 Task: Look for space in Odenthal, Germany from 8th June, 2023 to 16th June, 2023 for 2 adults in price range Rs.10000 to Rs.15000. Place can be entire place with 1  bedroom having 1 bed and 1 bathroom. Property type can be house, flat, guest house, hotel. Amenities needed are: wifi, washing machine. Booking option can be shelf check-in. Required host language is English.
Action: Mouse moved to (318, 137)
Screenshot: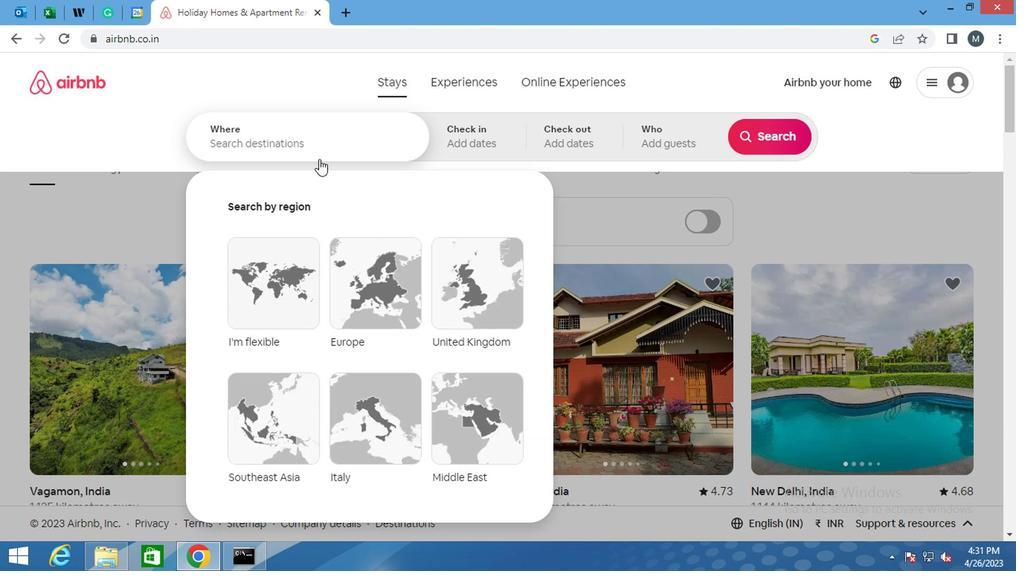 
Action: Mouse pressed left at (318, 137)
Screenshot: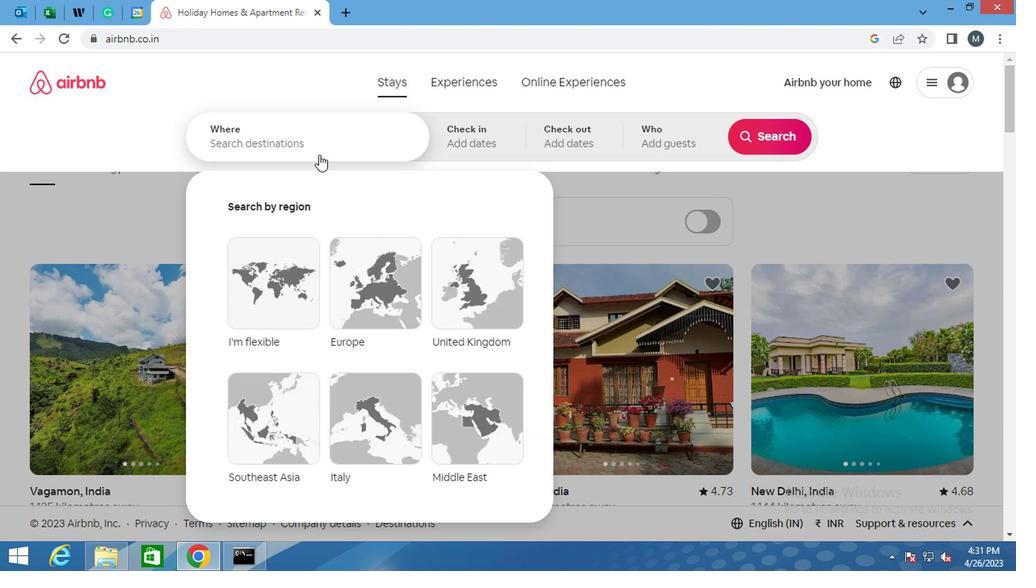 
Action: Key pressed <Key.shift>ODENTHAL,<Key.space><Key.shift>GERMANY
Screenshot: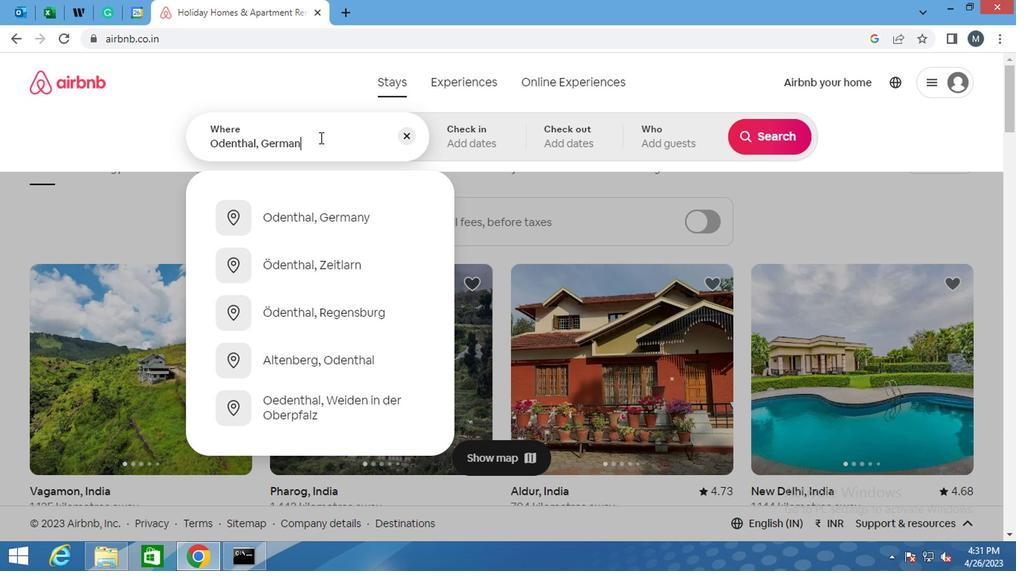 
Action: Mouse moved to (315, 222)
Screenshot: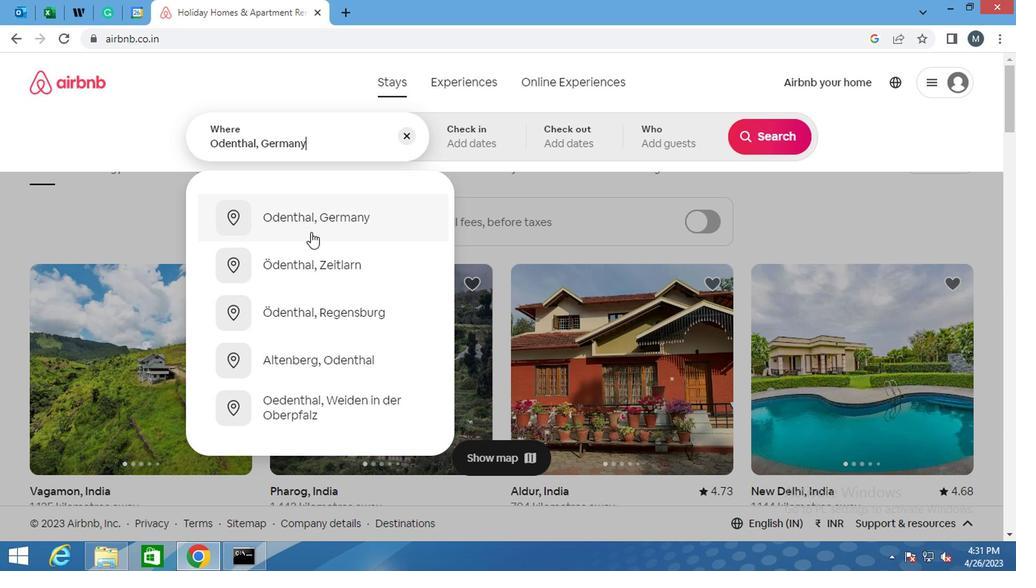 
Action: Mouse pressed left at (315, 222)
Screenshot: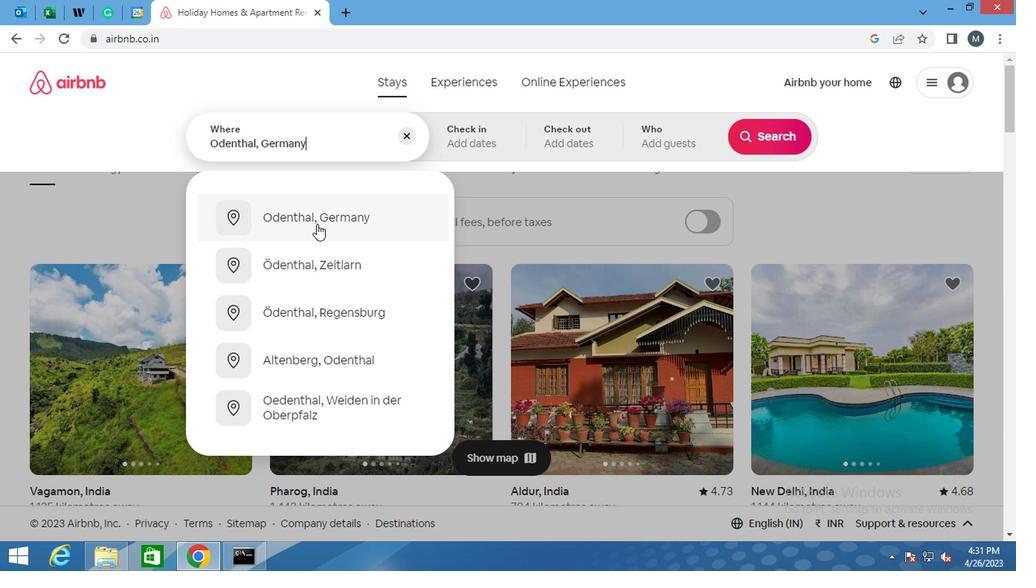 
Action: Mouse moved to (744, 256)
Screenshot: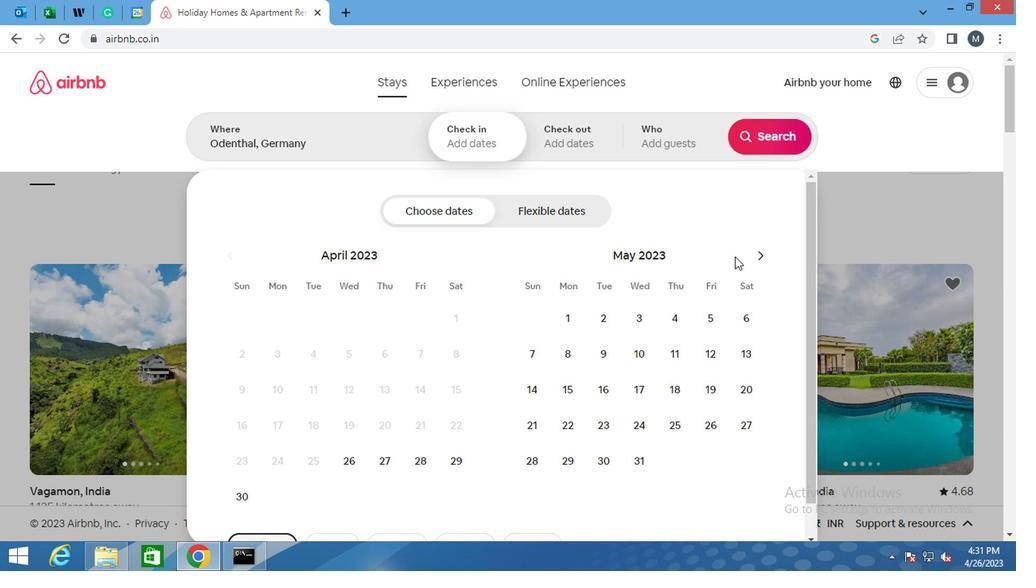 
Action: Mouse pressed left at (744, 256)
Screenshot: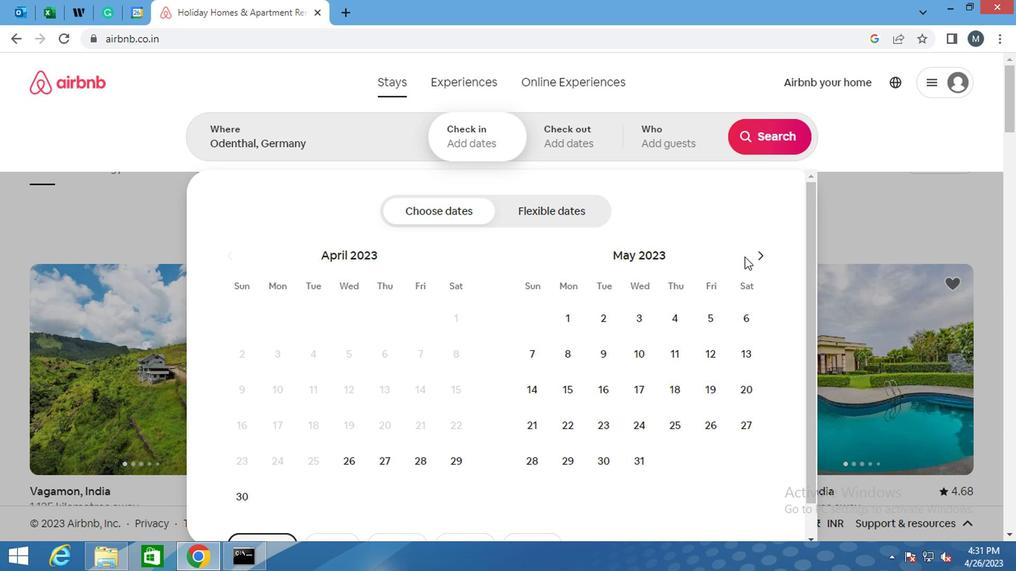 
Action: Mouse moved to (666, 349)
Screenshot: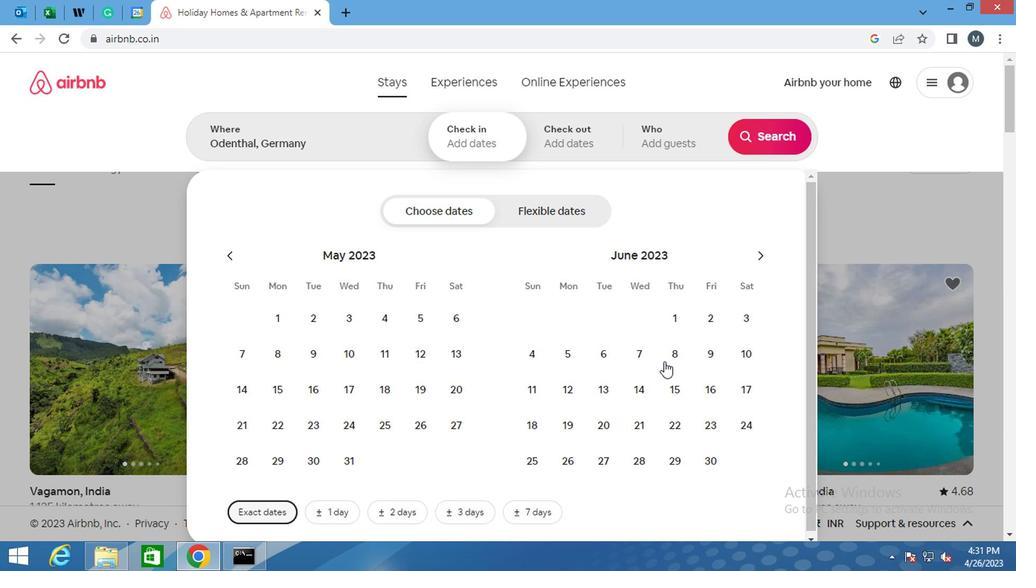 
Action: Mouse pressed left at (666, 349)
Screenshot: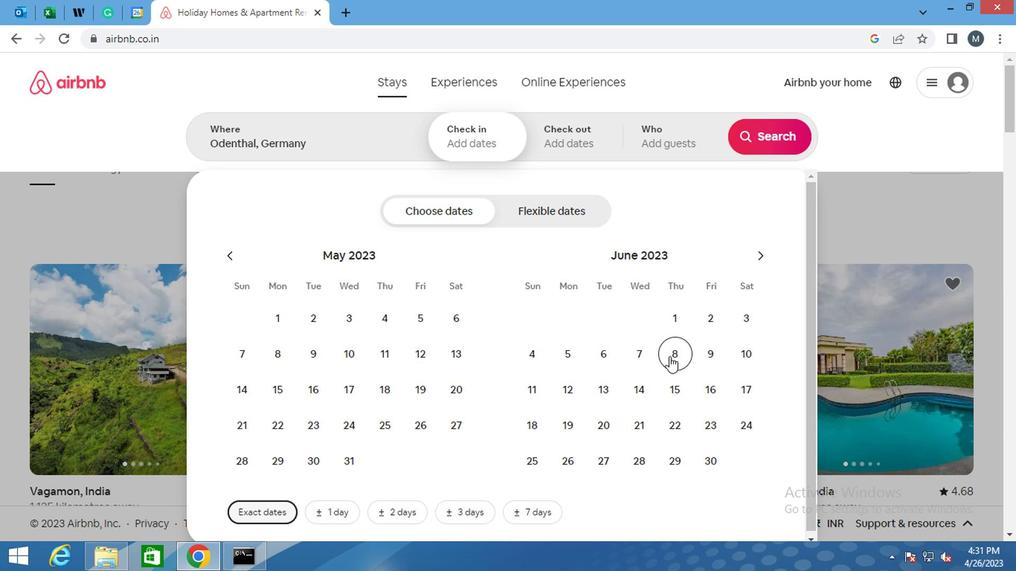 
Action: Mouse moved to (703, 387)
Screenshot: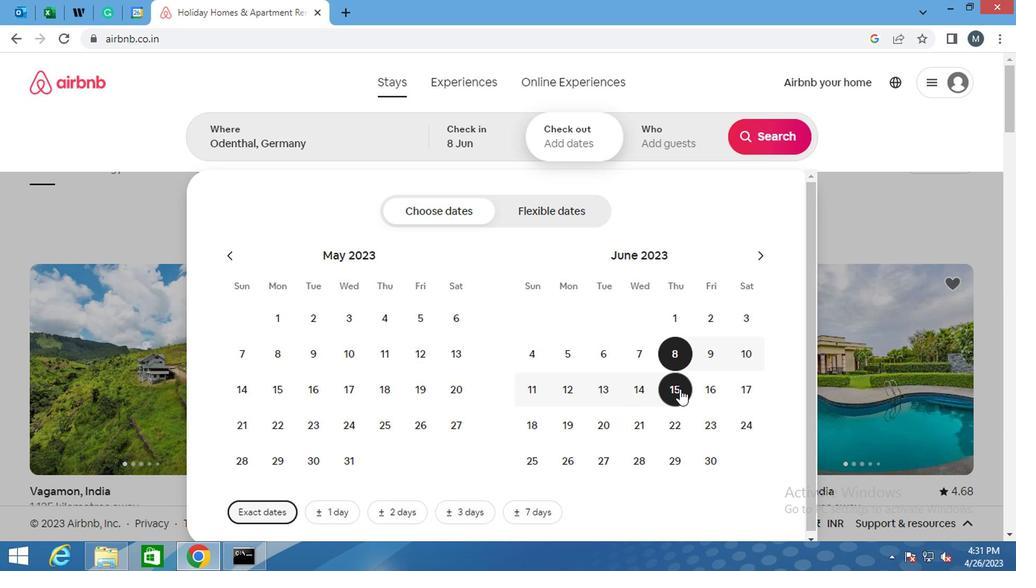 
Action: Mouse pressed left at (703, 387)
Screenshot: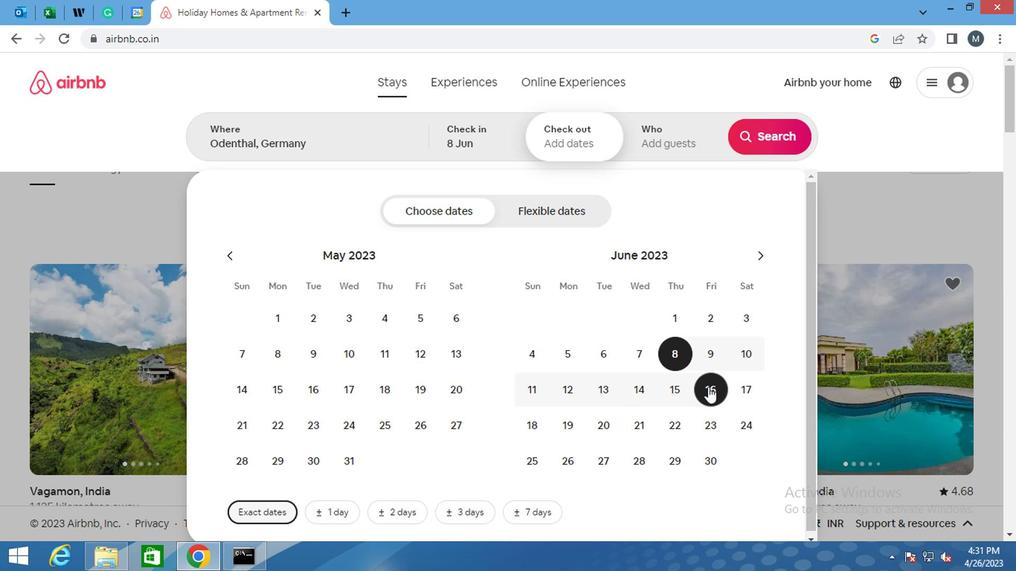 
Action: Mouse moved to (688, 143)
Screenshot: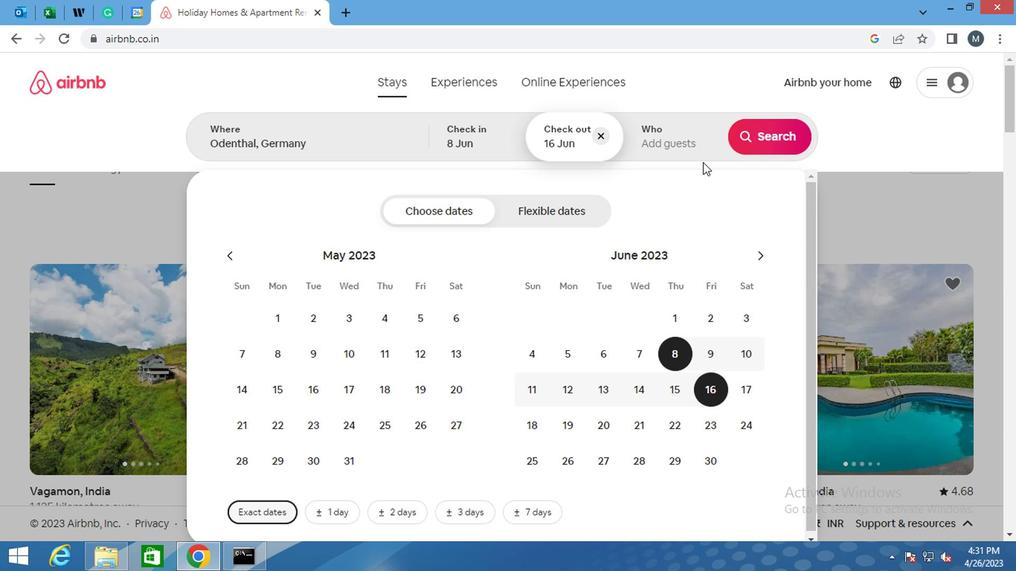 
Action: Mouse pressed left at (688, 143)
Screenshot: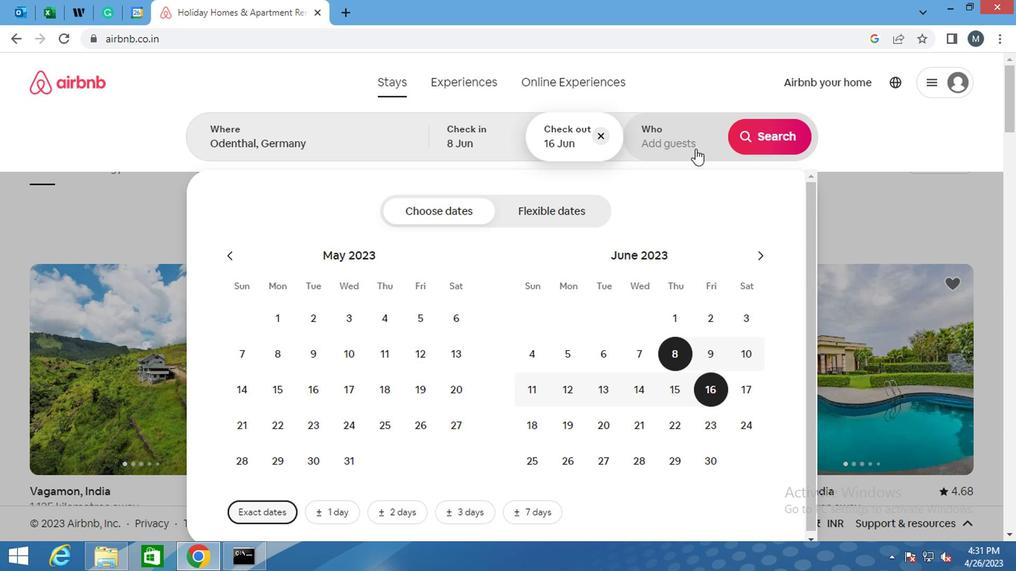 
Action: Mouse moved to (772, 219)
Screenshot: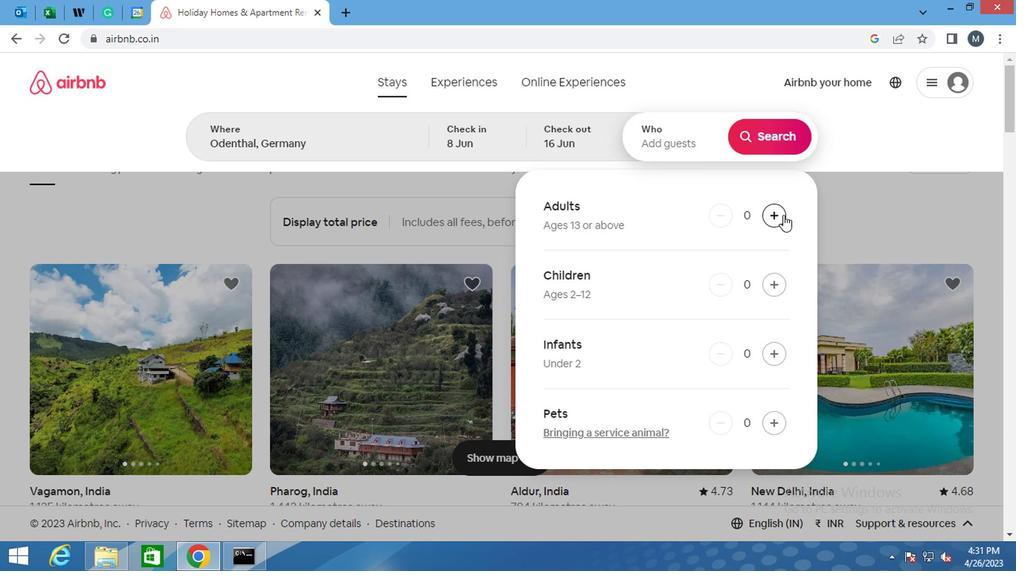 
Action: Mouse pressed left at (772, 219)
Screenshot: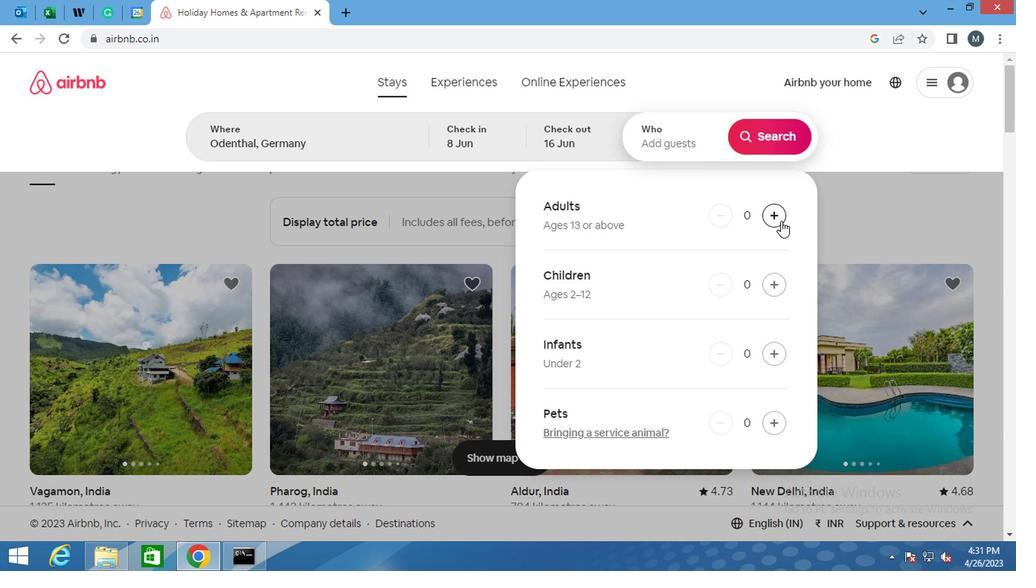 
Action: Mouse moved to (772, 217)
Screenshot: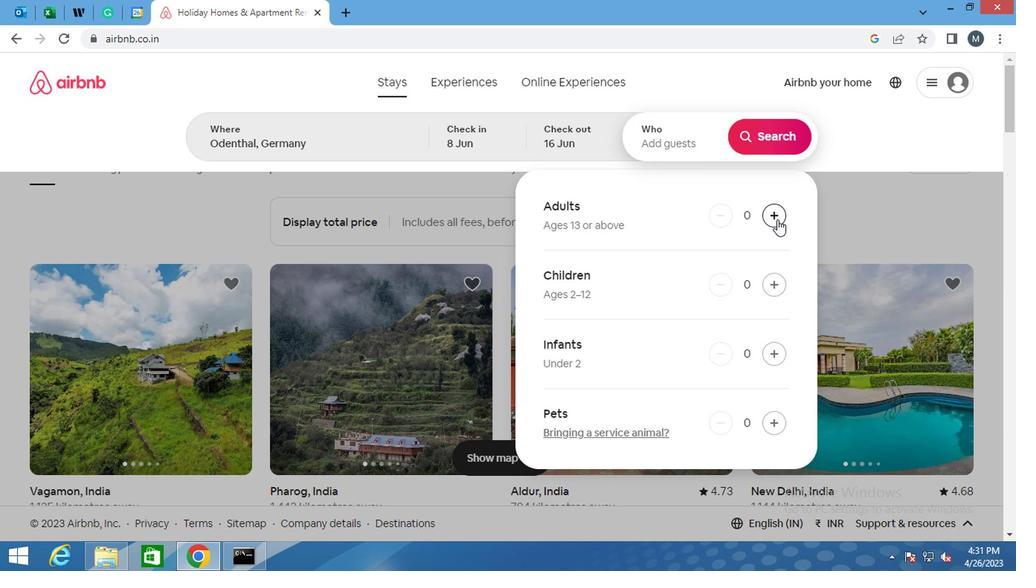 
Action: Mouse pressed left at (772, 217)
Screenshot: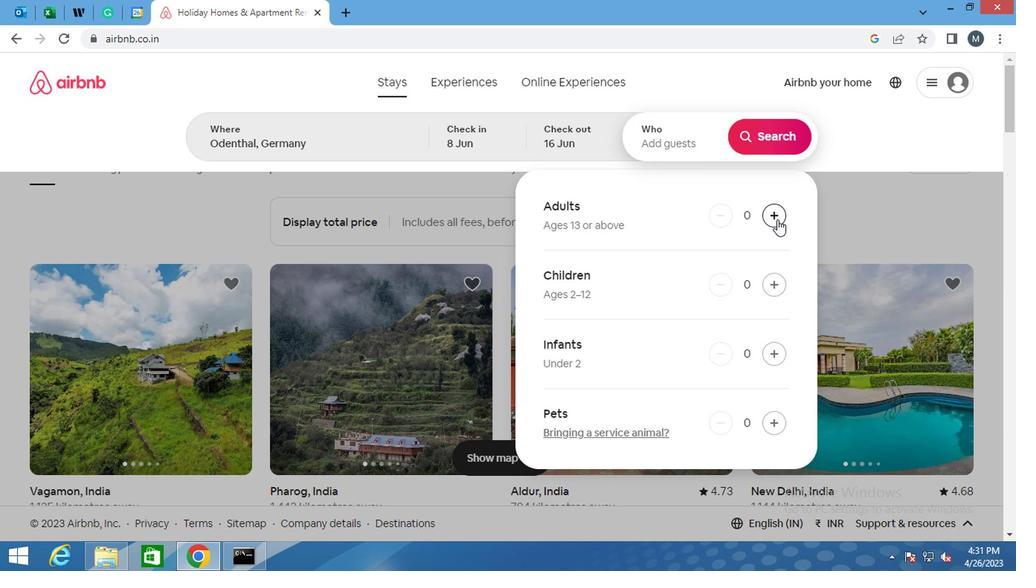 
Action: Mouse moved to (761, 128)
Screenshot: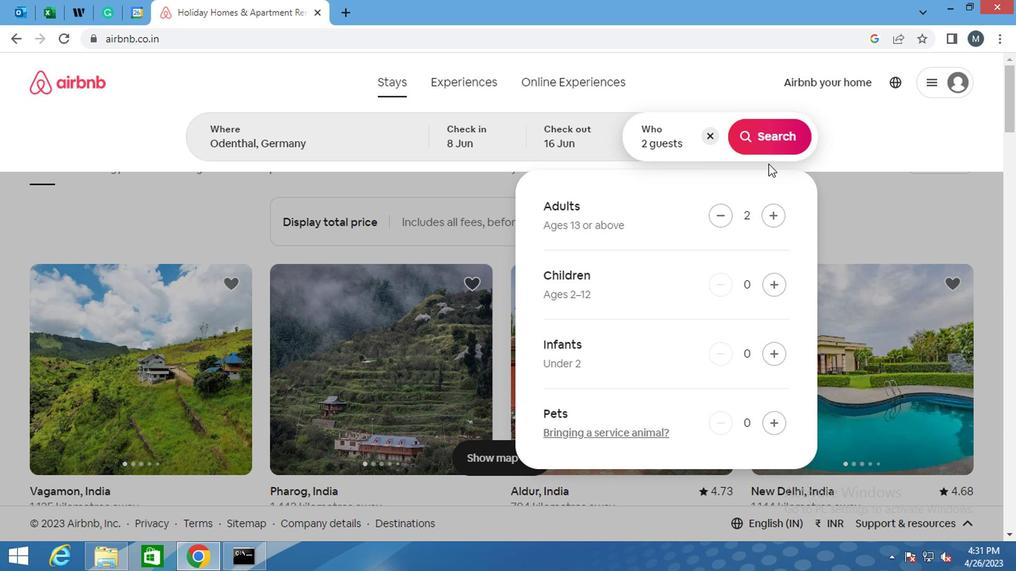 
Action: Mouse pressed left at (761, 128)
Screenshot: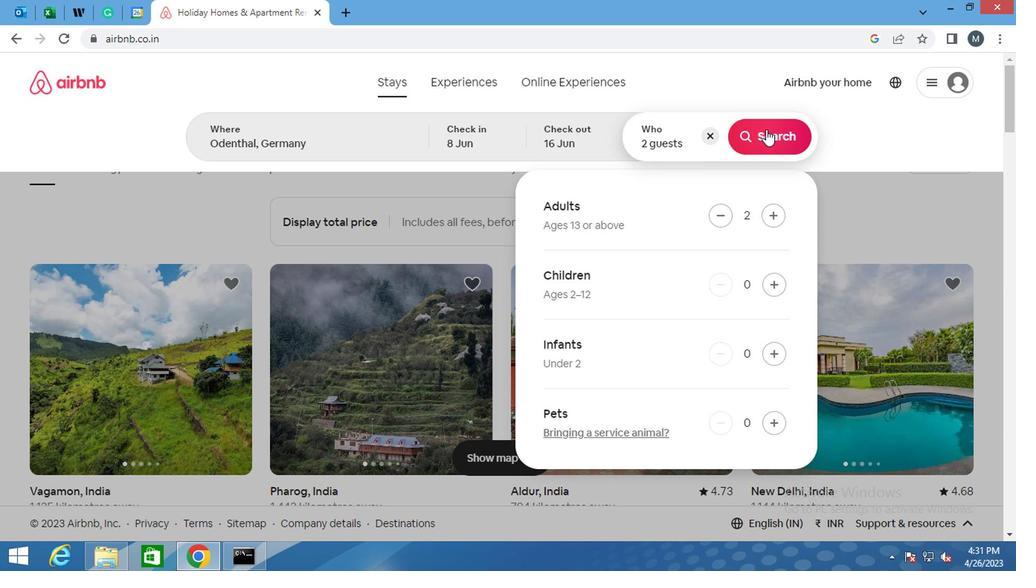 
Action: Mouse moved to (928, 139)
Screenshot: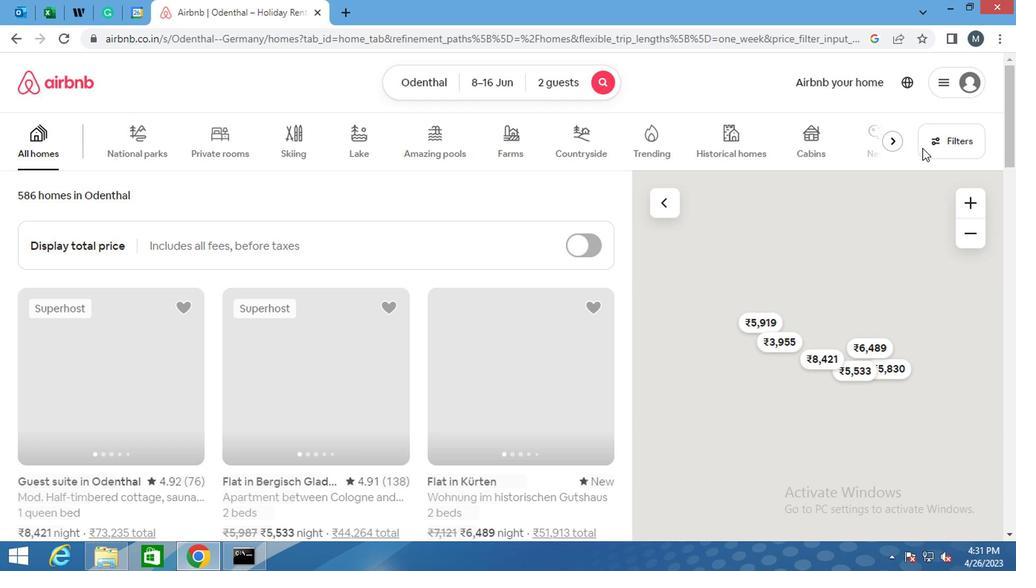 
Action: Mouse pressed left at (928, 139)
Screenshot: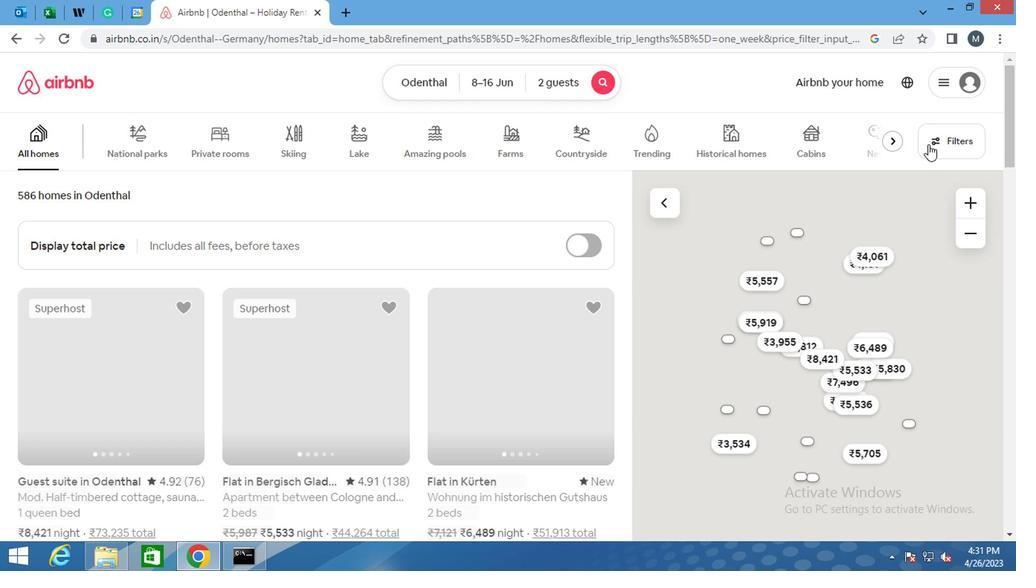 
Action: Mouse moved to (320, 333)
Screenshot: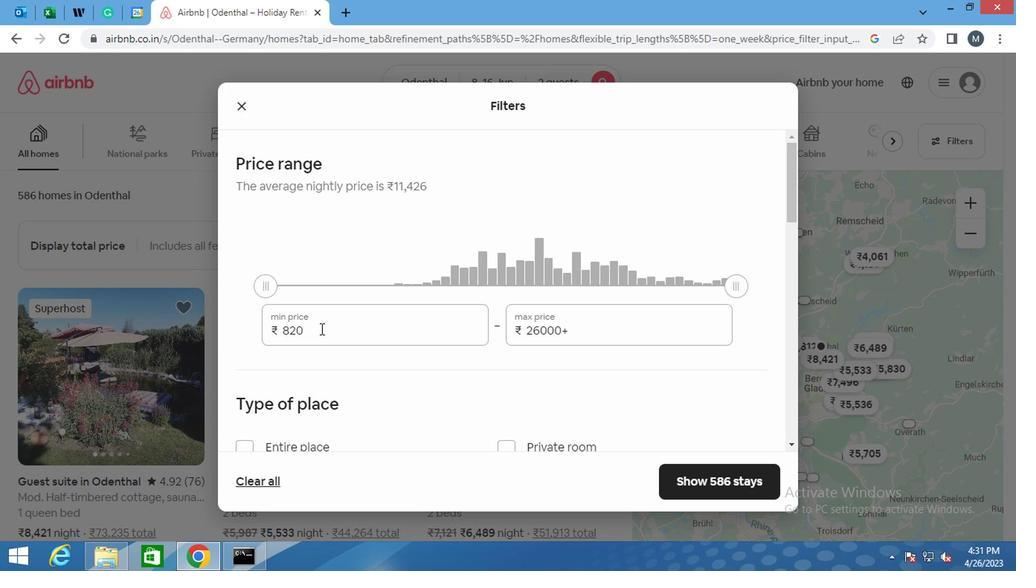 
Action: Mouse pressed left at (320, 333)
Screenshot: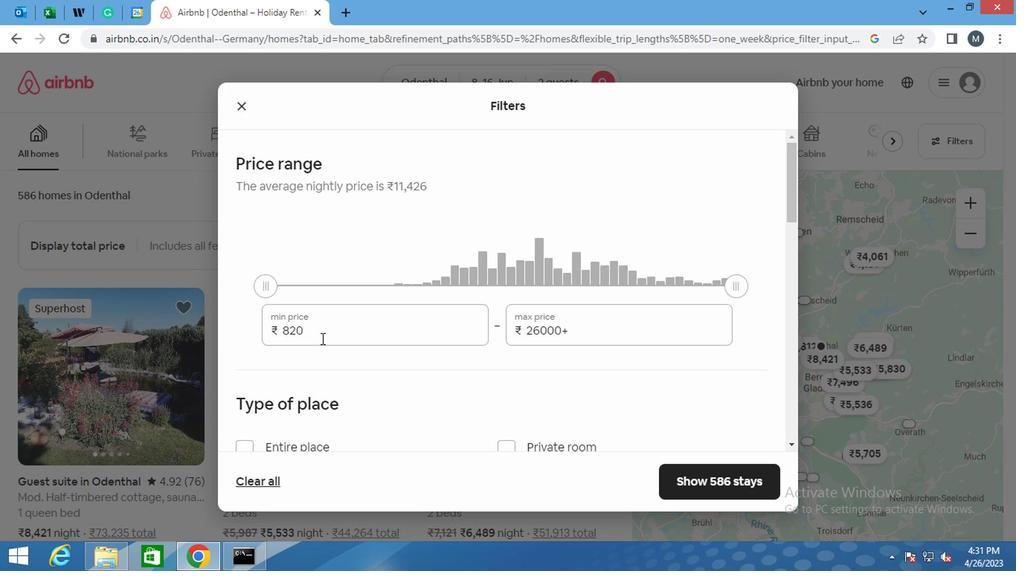 
Action: Mouse moved to (321, 331)
Screenshot: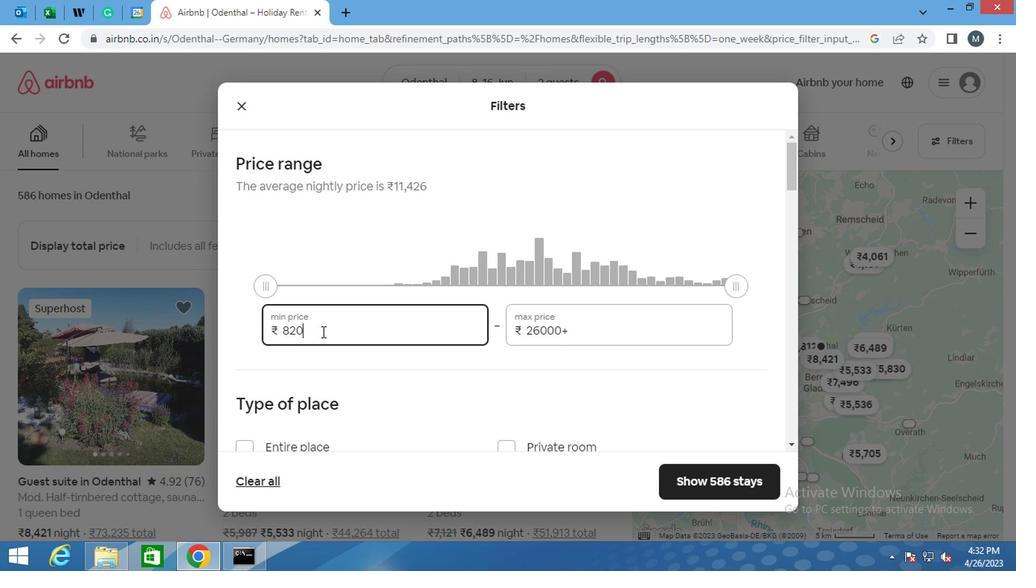 
Action: Key pressed <Key.backspace>
Screenshot: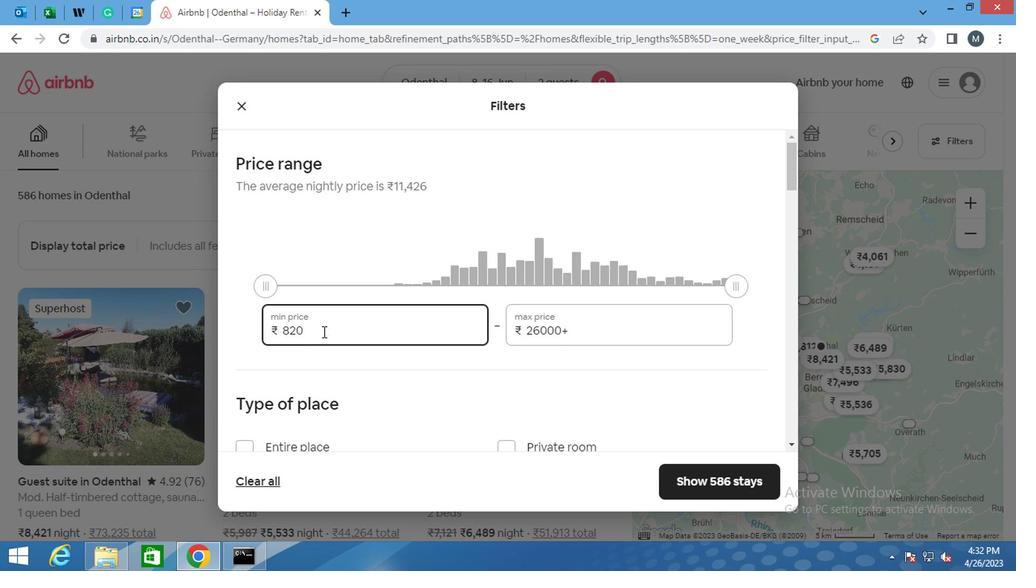 
Action: Mouse moved to (323, 331)
Screenshot: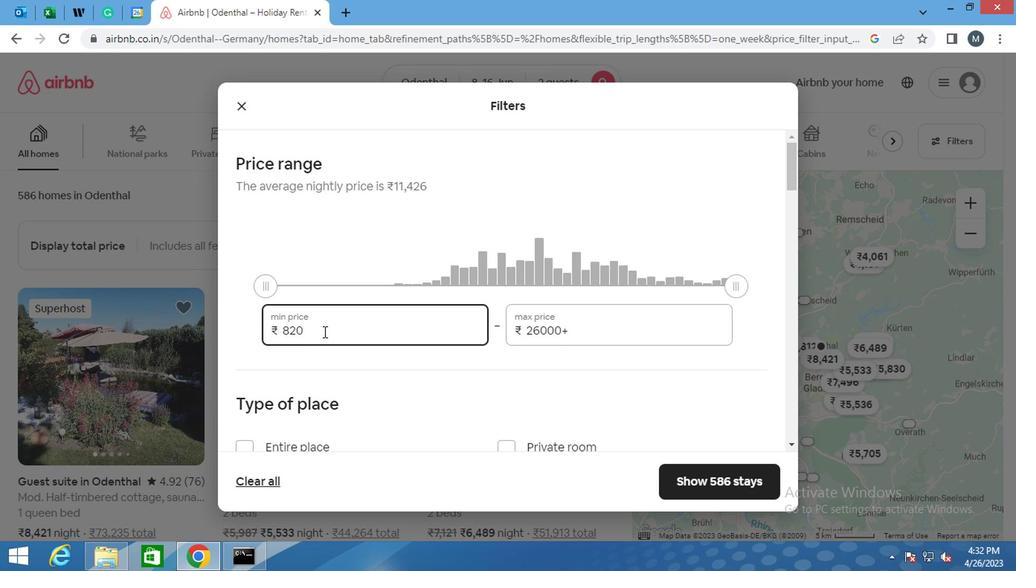 
Action: Key pressed <Key.backspace><Key.backspace>10000
Screenshot: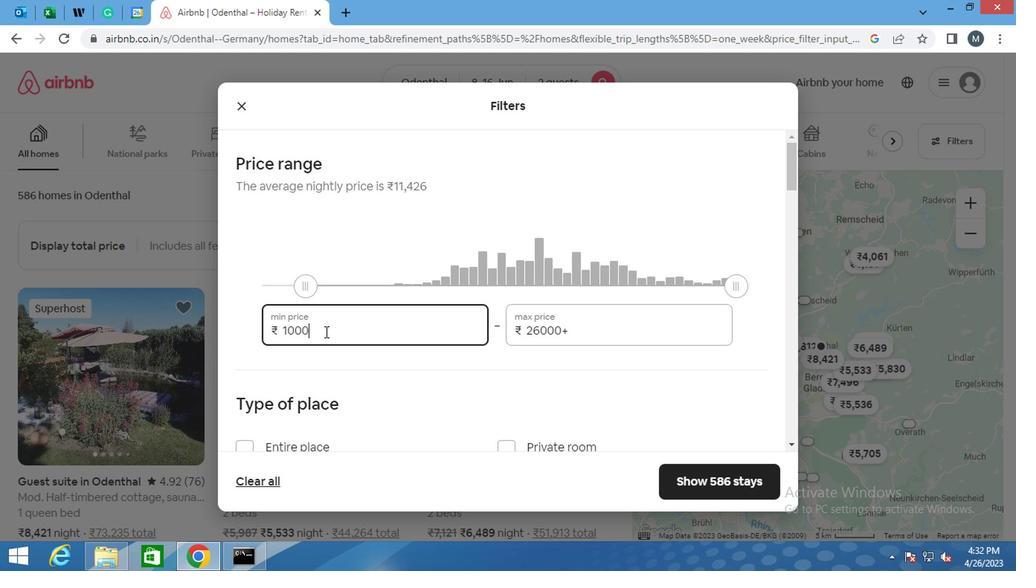 
Action: Mouse moved to (572, 330)
Screenshot: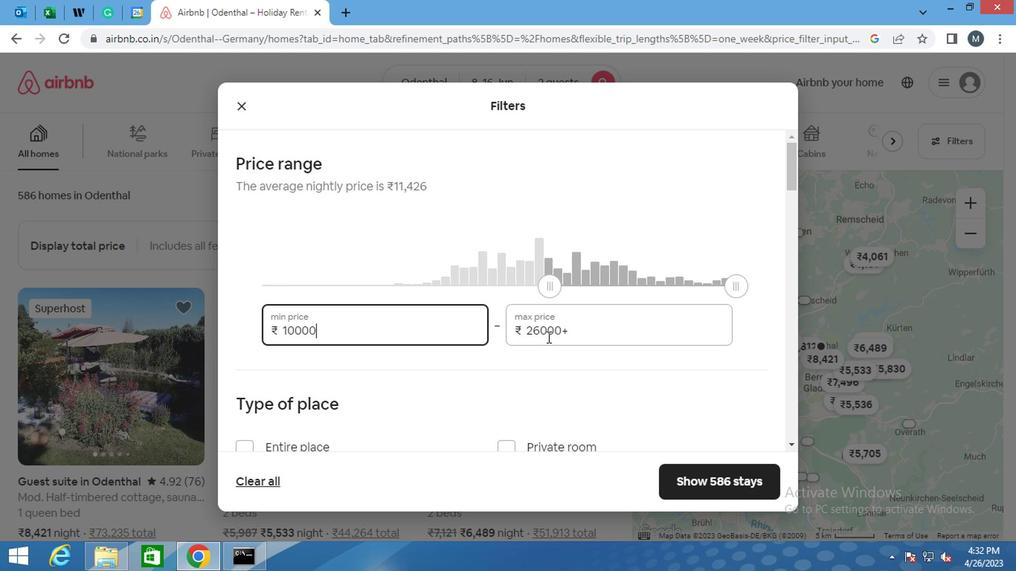 
Action: Mouse pressed left at (572, 330)
Screenshot: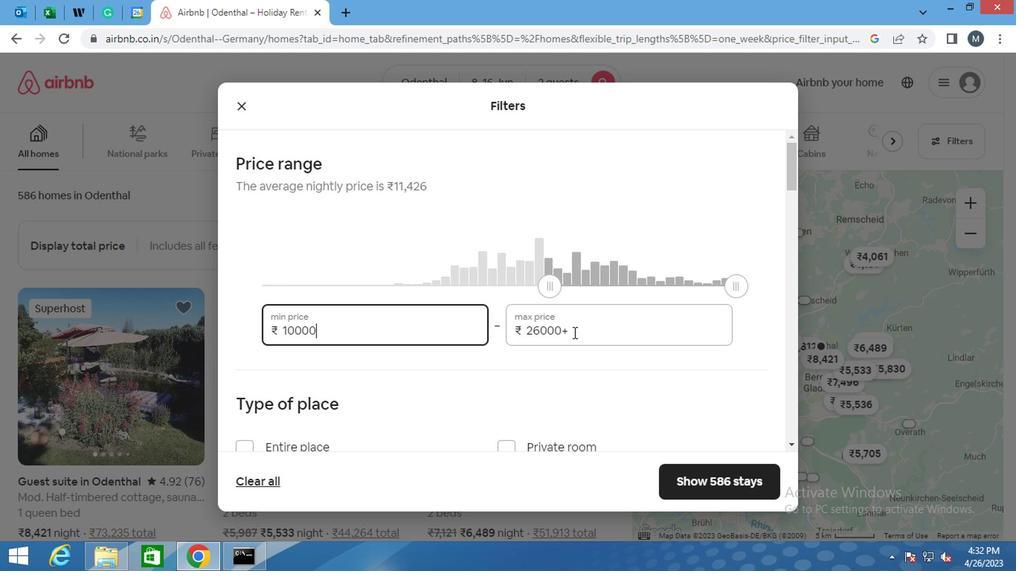 
Action: Key pressed <Key.backspace><Key.backspace><Key.backspace><Key.backspace><Key.backspace><Key.backspace><Key.backspace><Key.backspace><Key.backspace><Key.backspace>
Screenshot: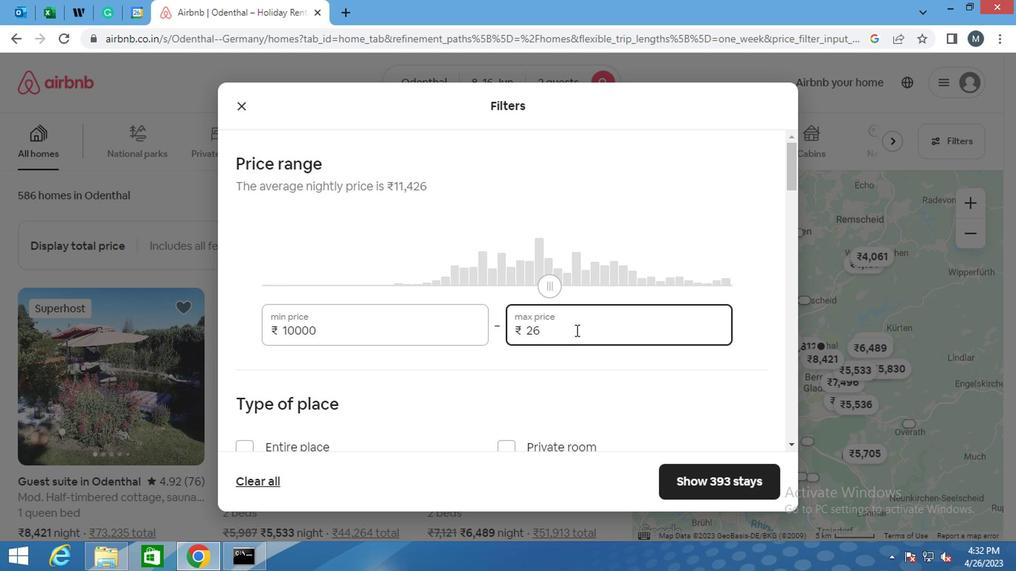 
Action: Mouse moved to (568, 326)
Screenshot: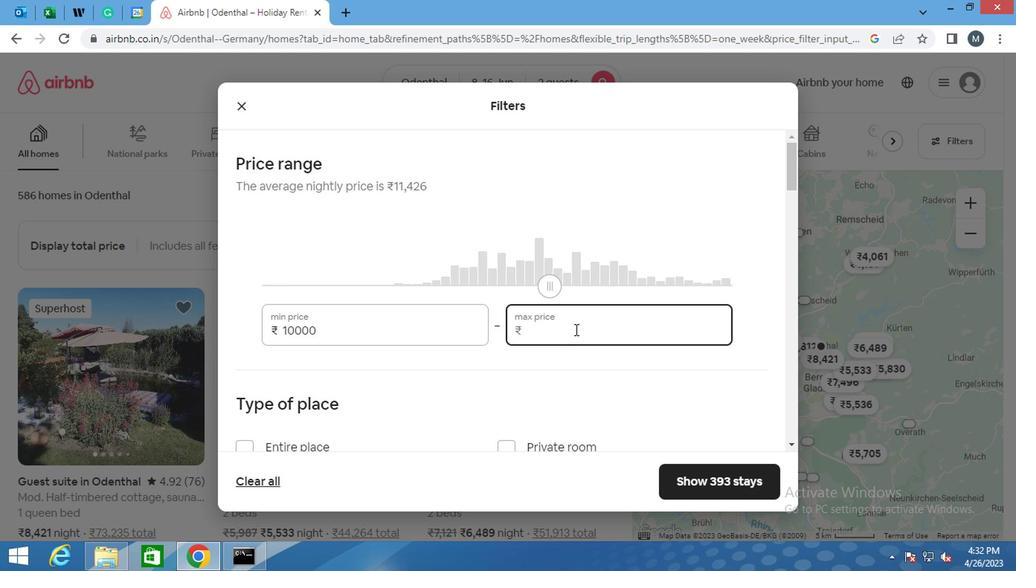 
Action: Key pressed 1
Screenshot: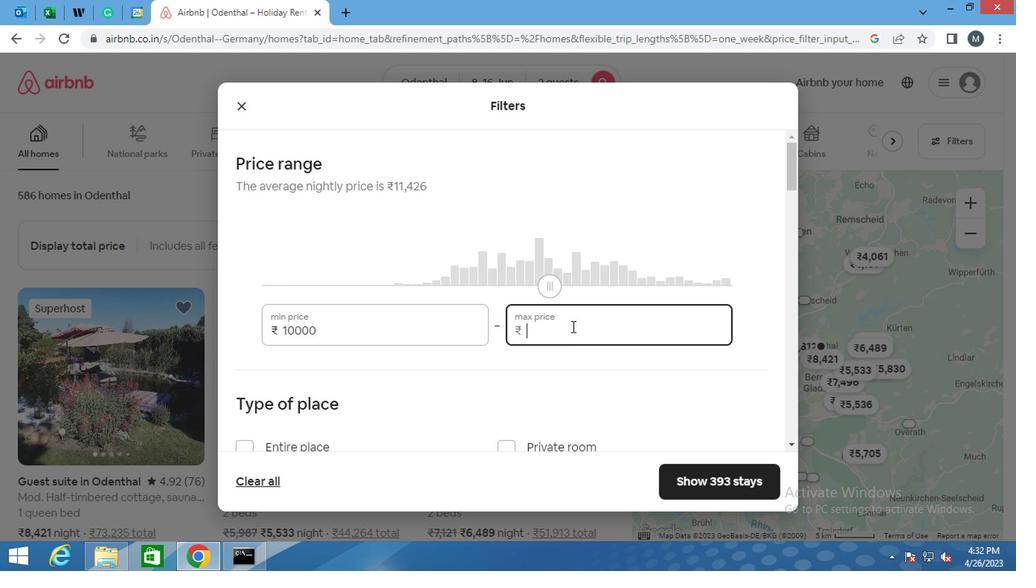 
Action: Mouse moved to (567, 326)
Screenshot: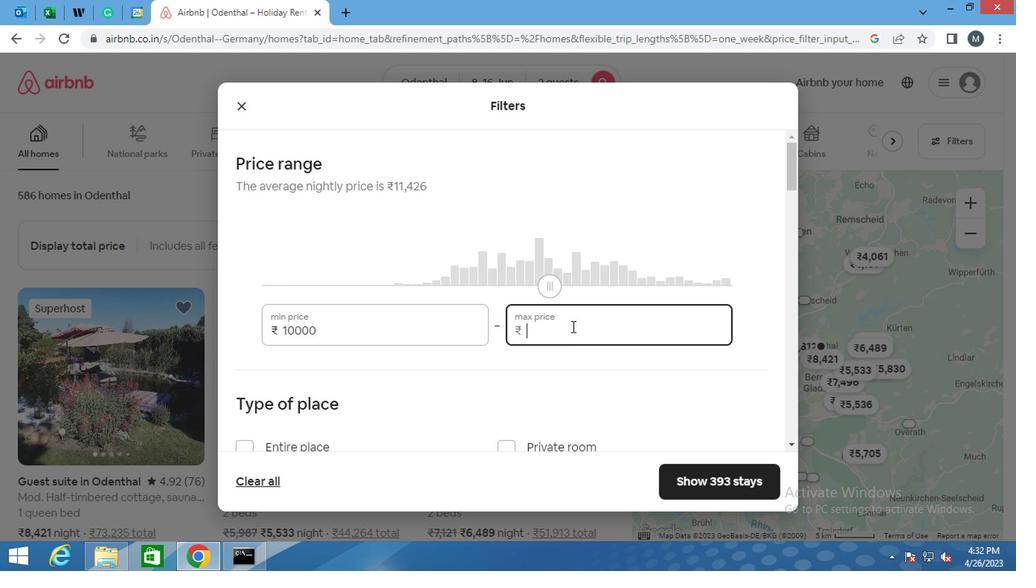 
Action: Key pressed 5000
Screenshot: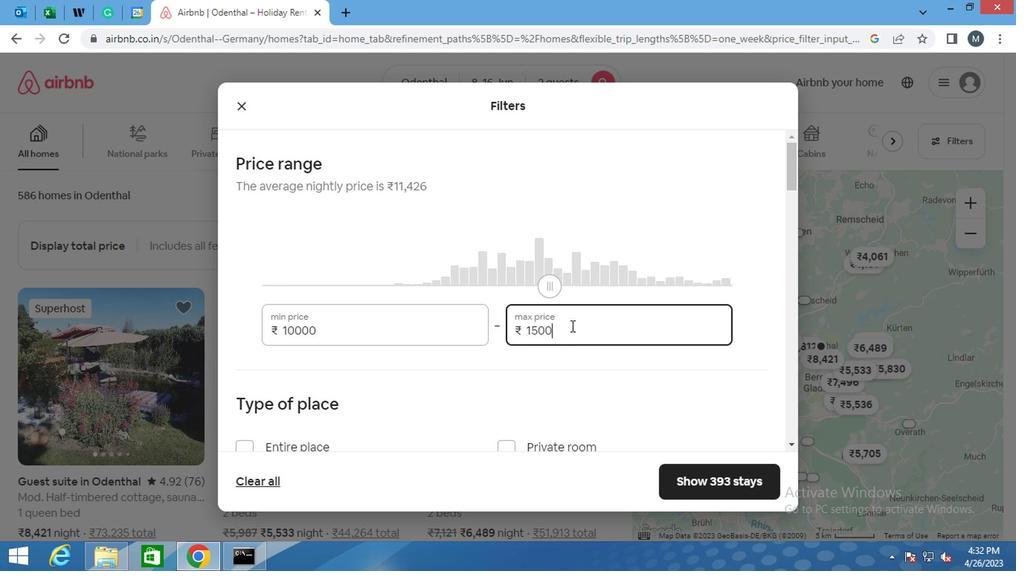 
Action: Mouse moved to (526, 313)
Screenshot: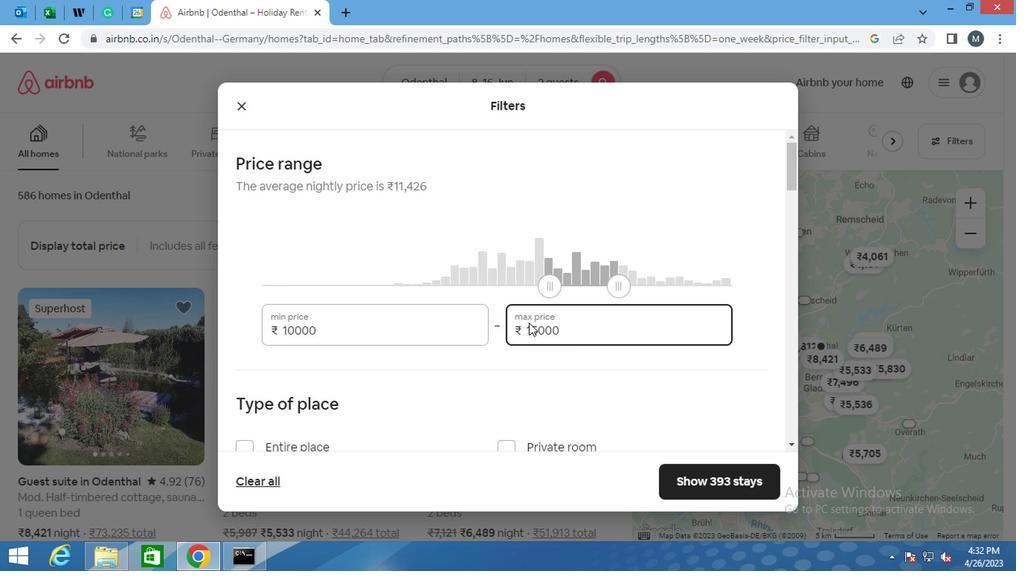 
Action: Mouse scrolled (526, 313) with delta (0, 0)
Screenshot: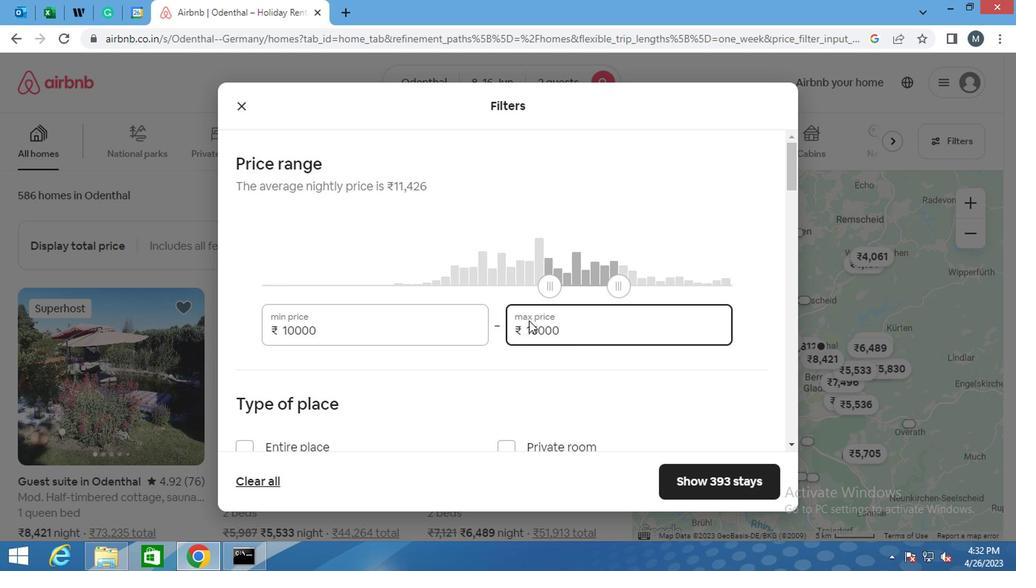 
Action: Mouse scrolled (526, 313) with delta (0, 0)
Screenshot: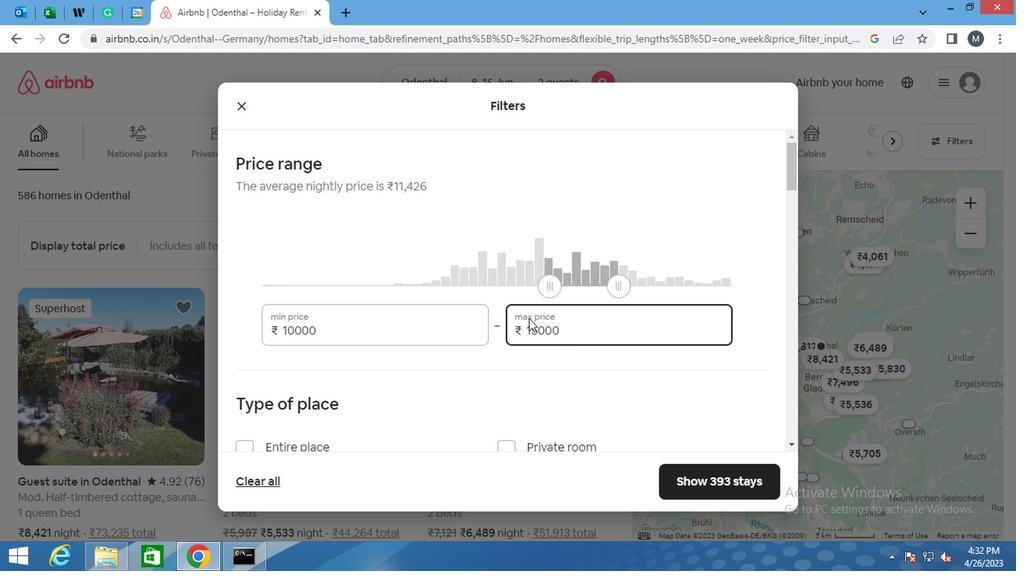 
Action: Mouse moved to (474, 296)
Screenshot: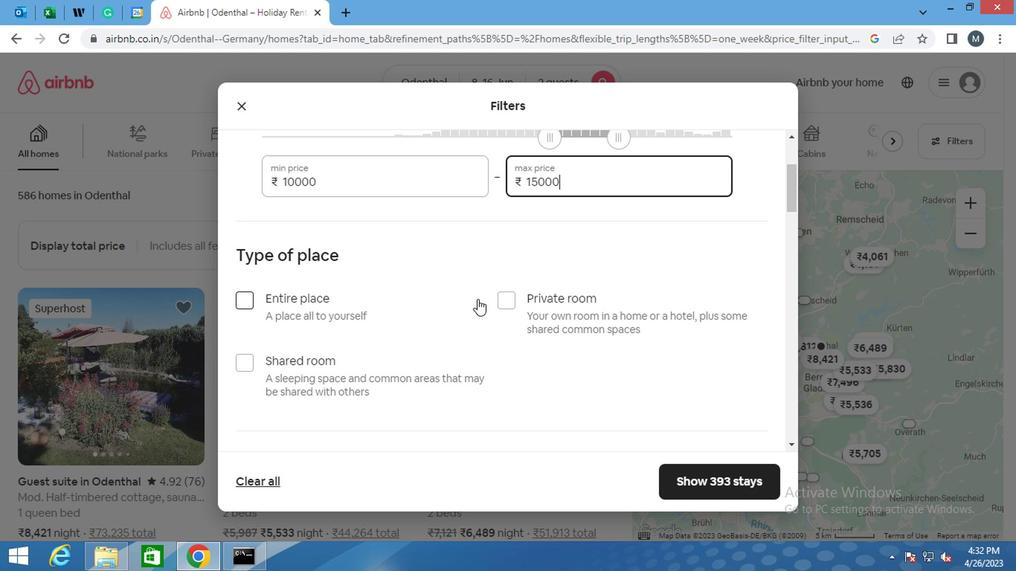 
Action: Mouse scrolled (474, 295) with delta (0, -1)
Screenshot: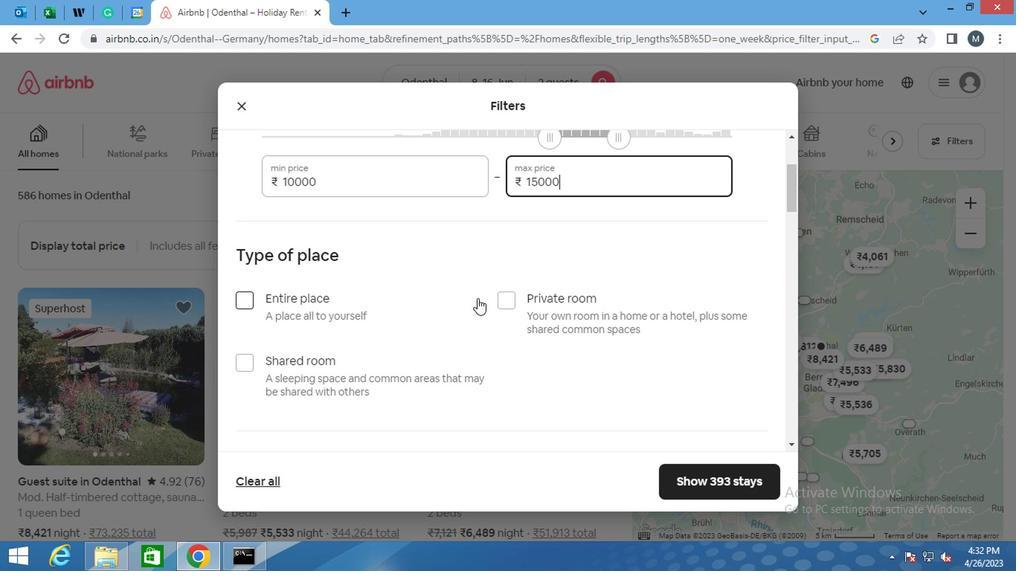 
Action: Mouse moved to (246, 224)
Screenshot: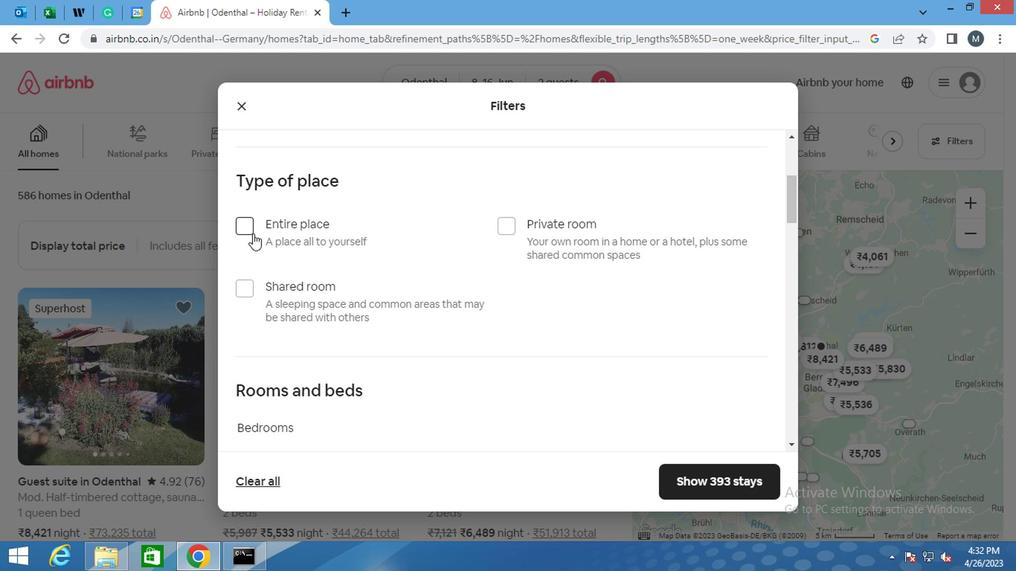 
Action: Mouse pressed left at (246, 224)
Screenshot: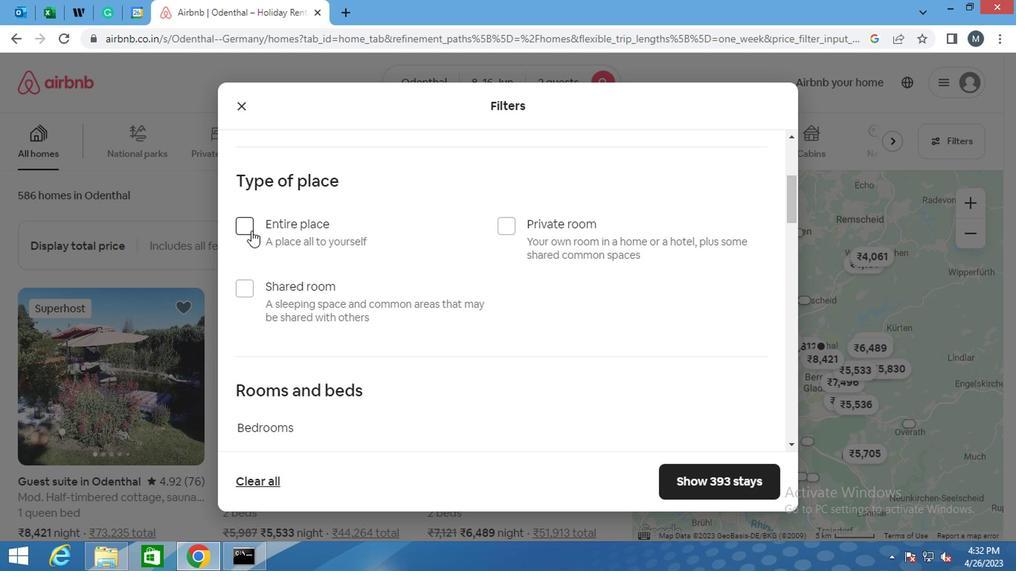 
Action: Mouse moved to (383, 286)
Screenshot: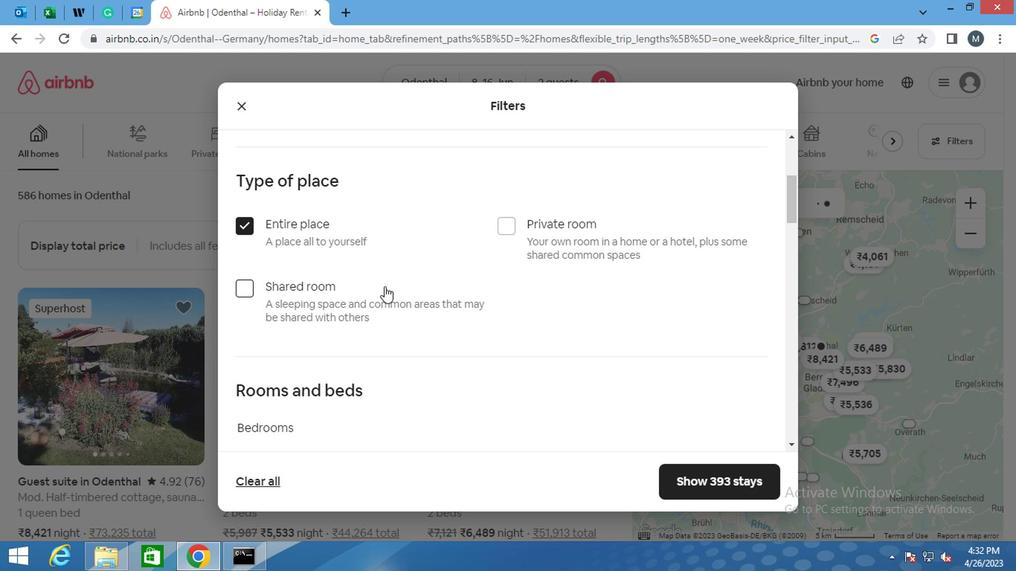 
Action: Mouse scrolled (383, 285) with delta (0, 0)
Screenshot: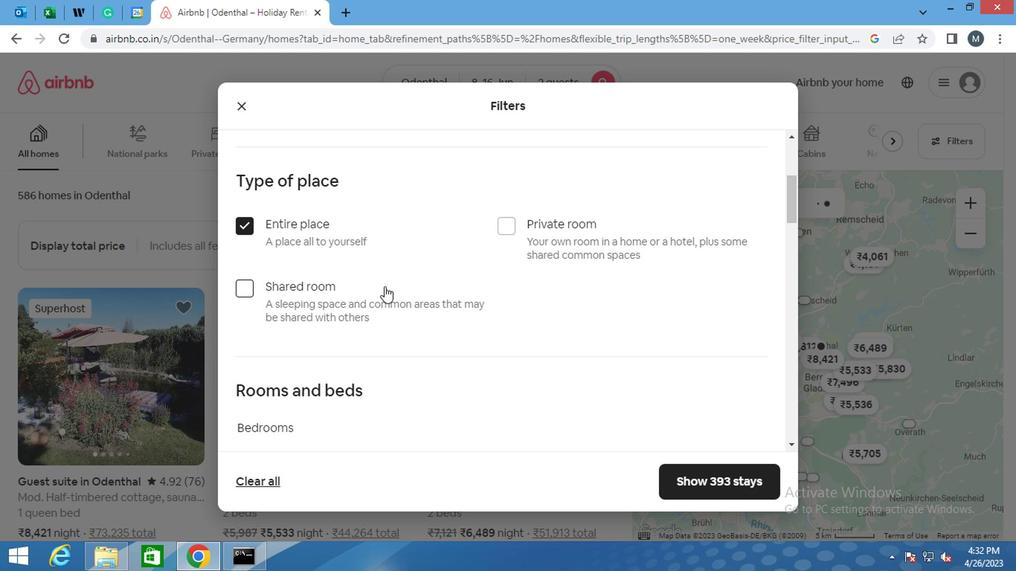 
Action: Mouse scrolled (383, 285) with delta (0, 0)
Screenshot: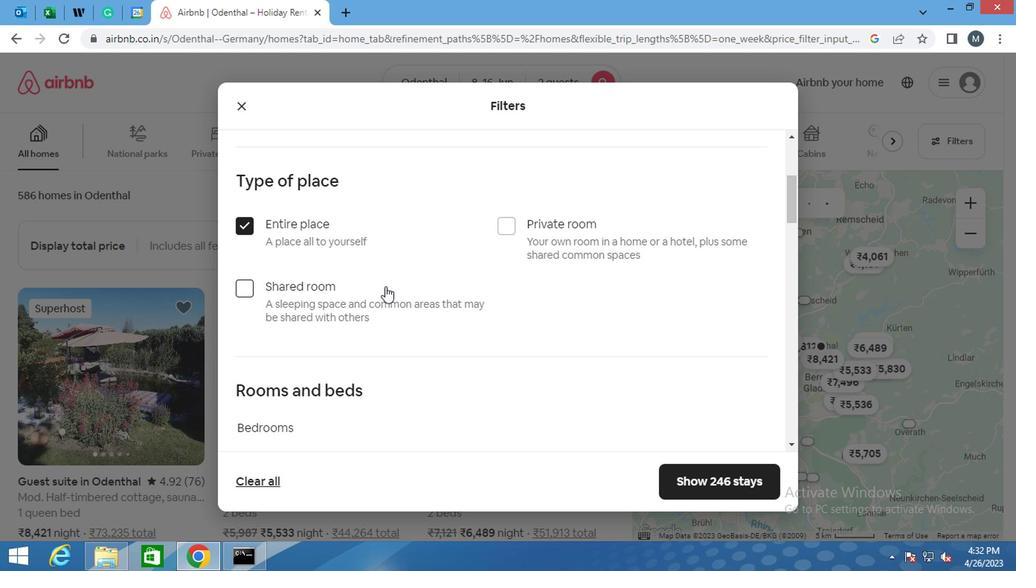 
Action: Mouse moved to (376, 266)
Screenshot: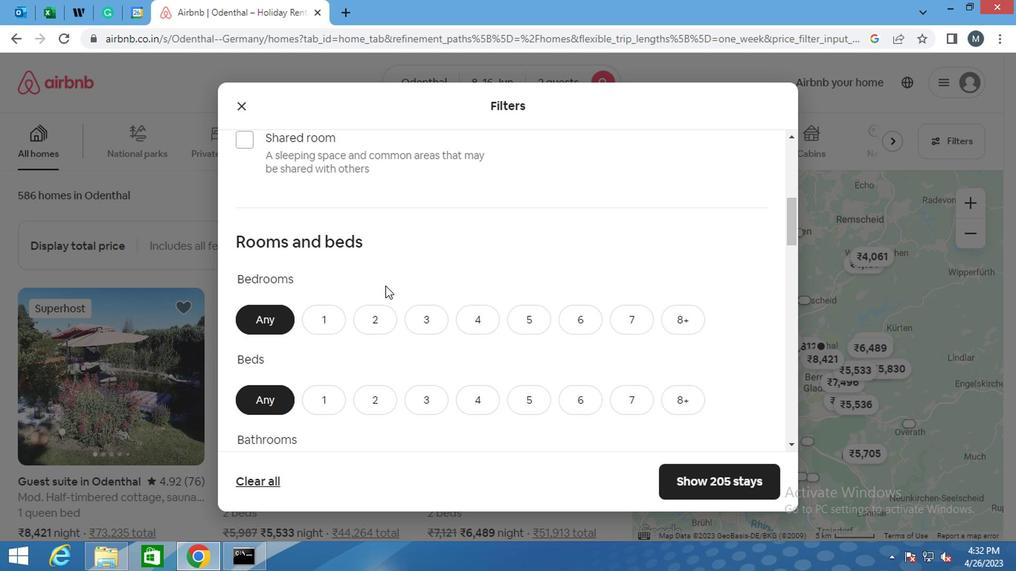 
Action: Mouse scrolled (376, 265) with delta (0, 0)
Screenshot: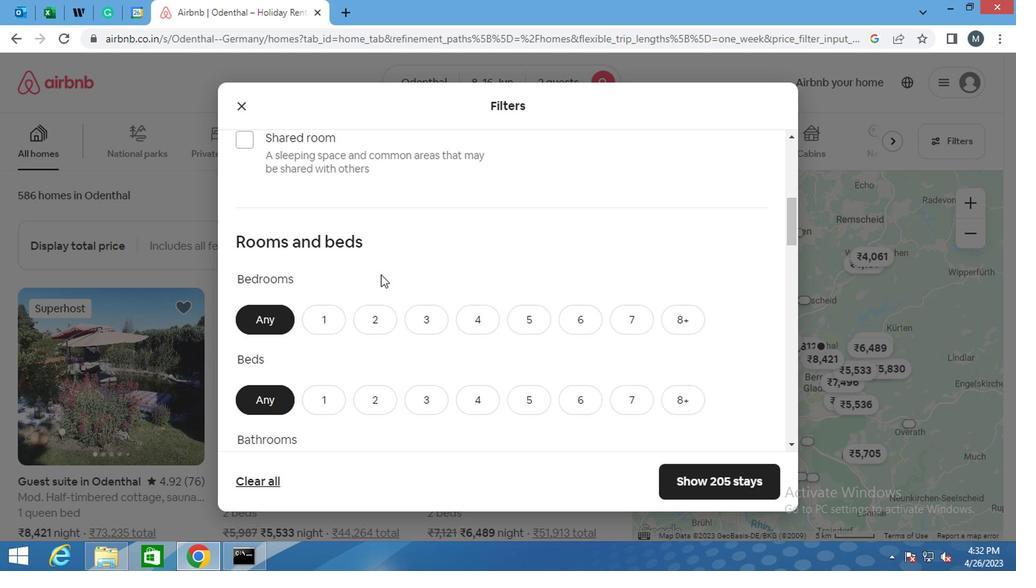 
Action: Mouse moved to (322, 247)
Screenshot: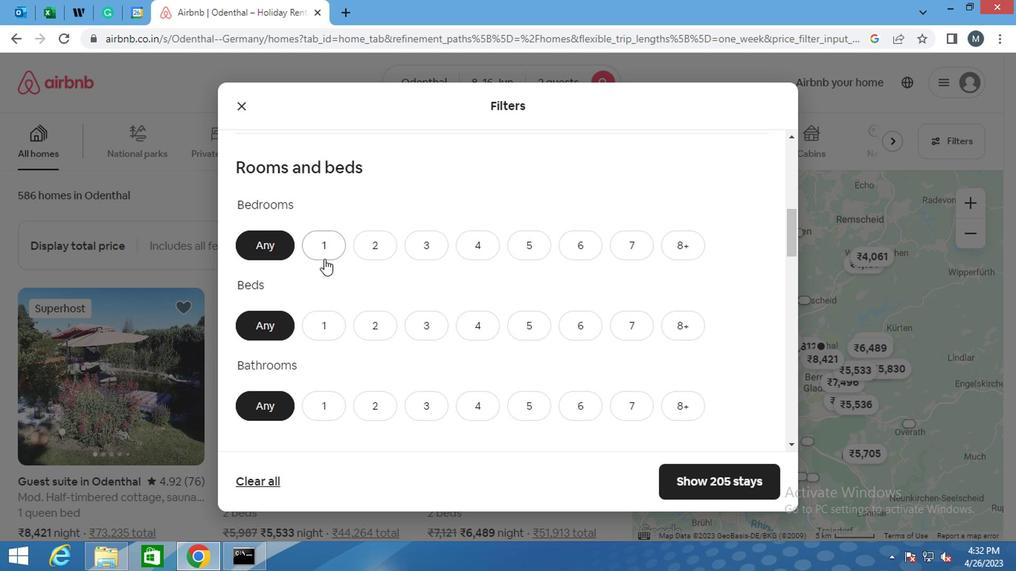 
Action: Mouse pressed left at (322, 247)
Screenshot: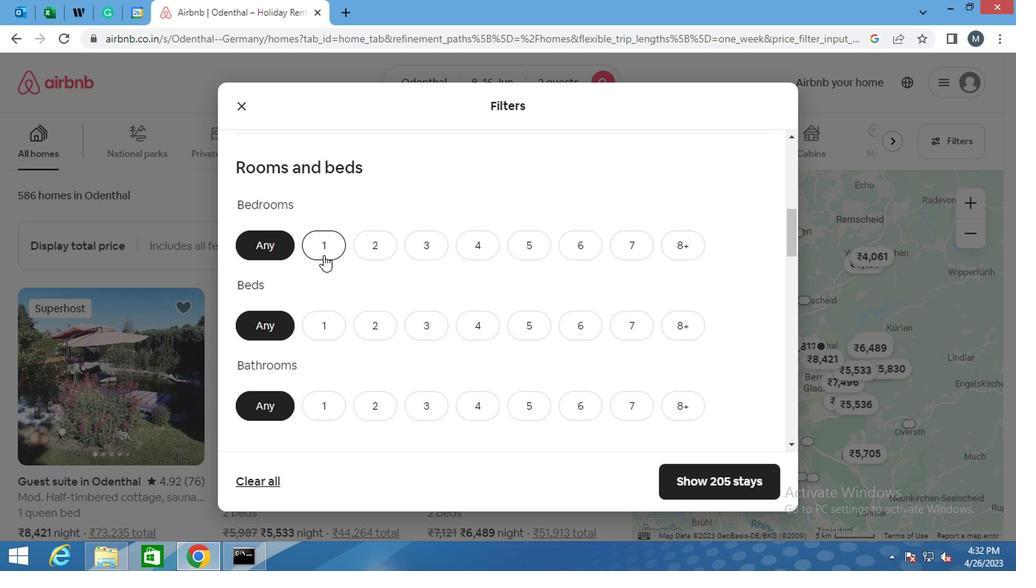 
Action: Mouse moved to (312, 332)
Screenshot: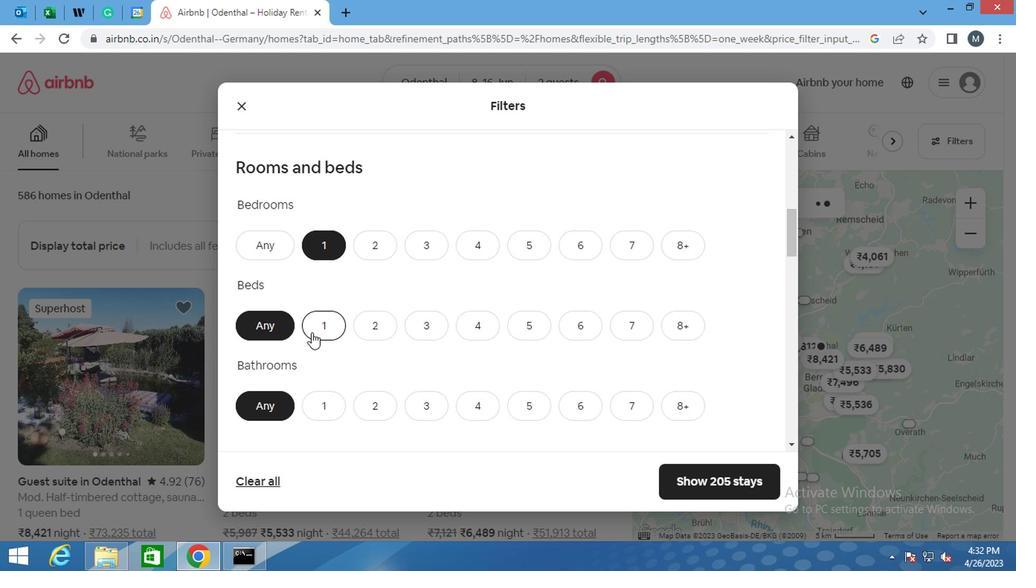 
Action: Mouse pressed left at (312, 332)
Screenshot: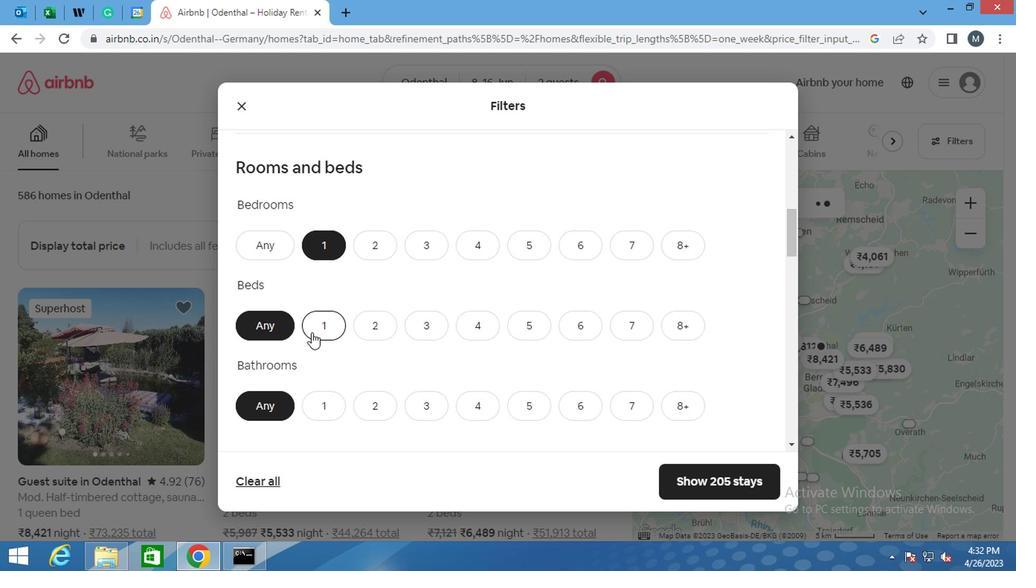 
Action: Mouse moved to (334, 412)
Screenshot: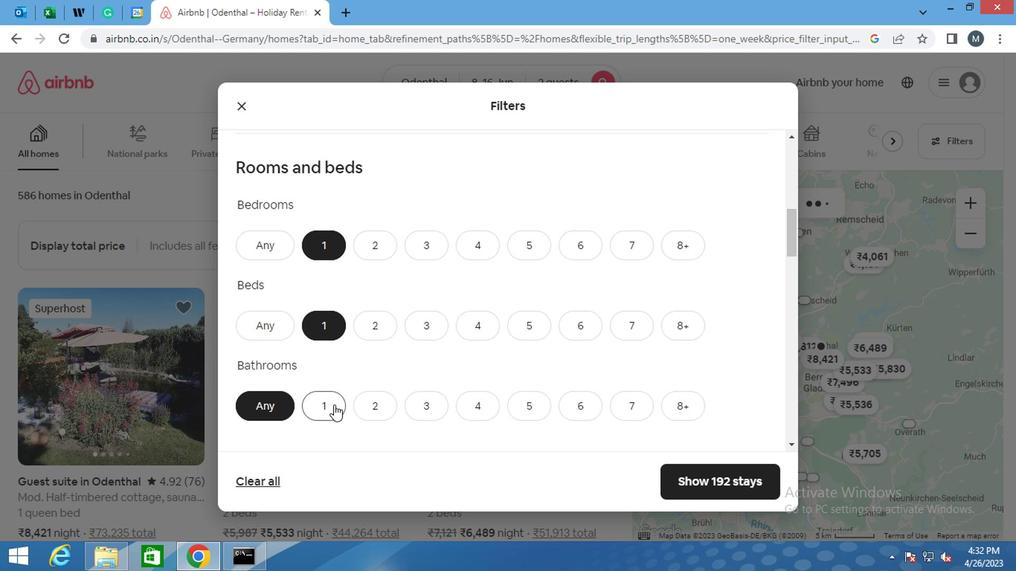 
Action: Mouse pressed left at (334, 412)
Screenshot: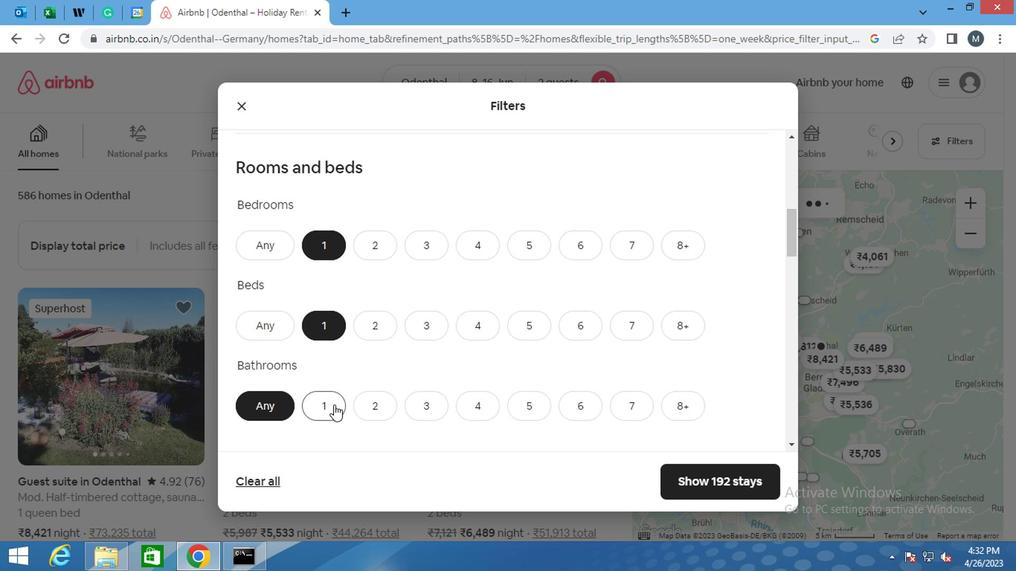 
Action: Mouse moved to (392, 332)
Screenshot: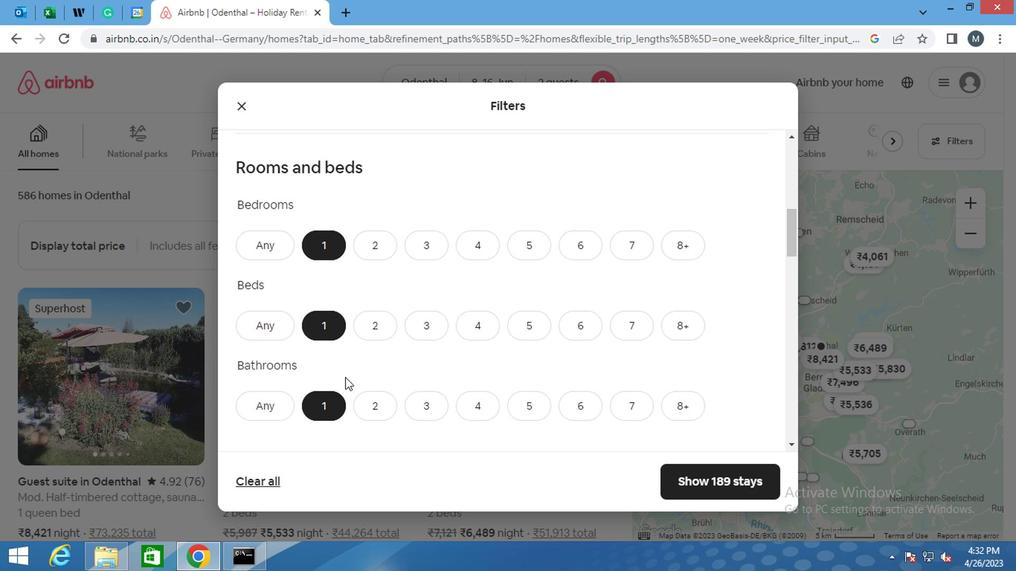 
Action: Mouse scrolled (392, 331) with delta (0, -1)
Screenshot: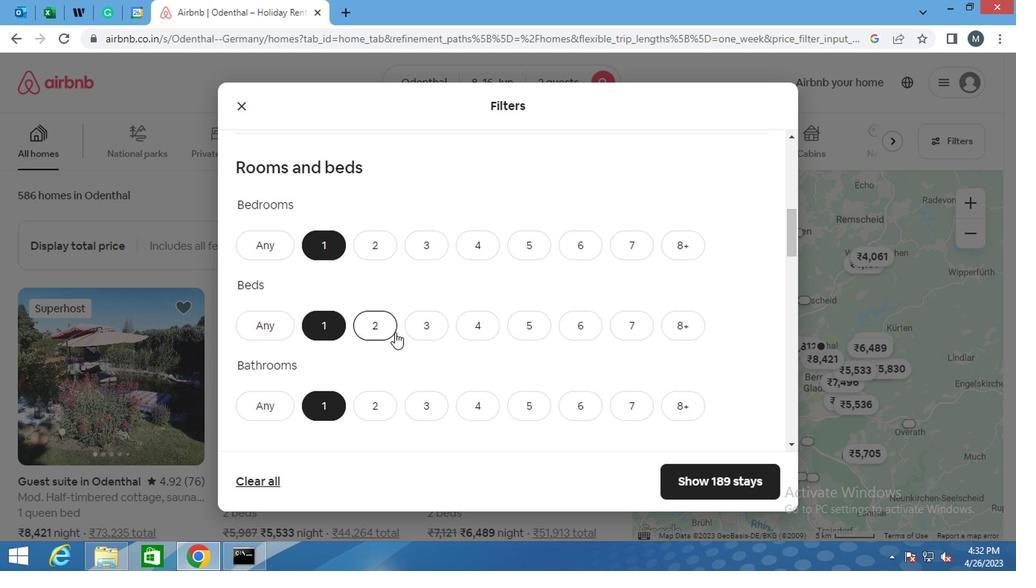 
Action: Mouse moved to (424, 317)
Screenshot: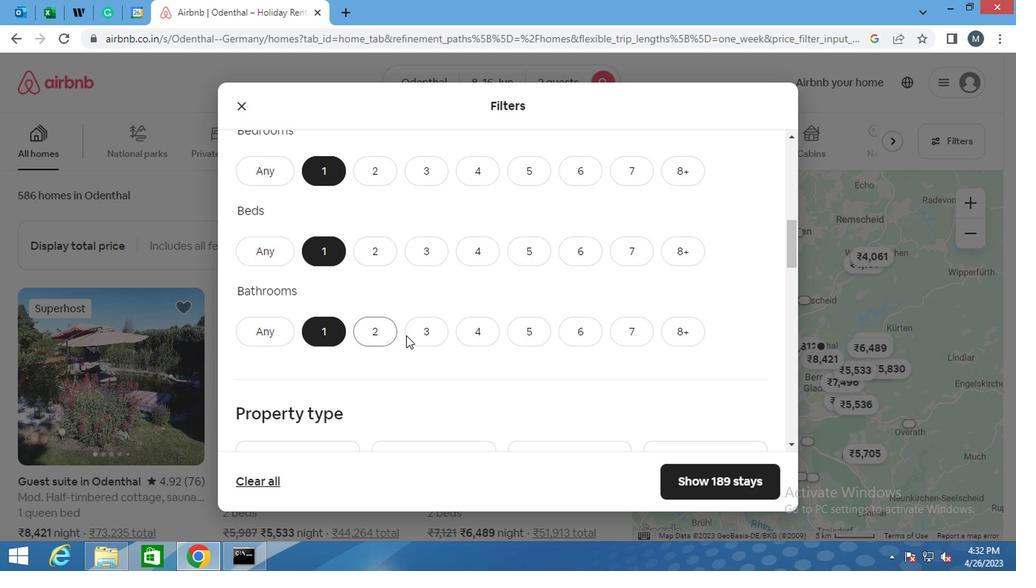 
Action: Mouse scrolled (424, 317) with delta (0, 0)
Screenshot: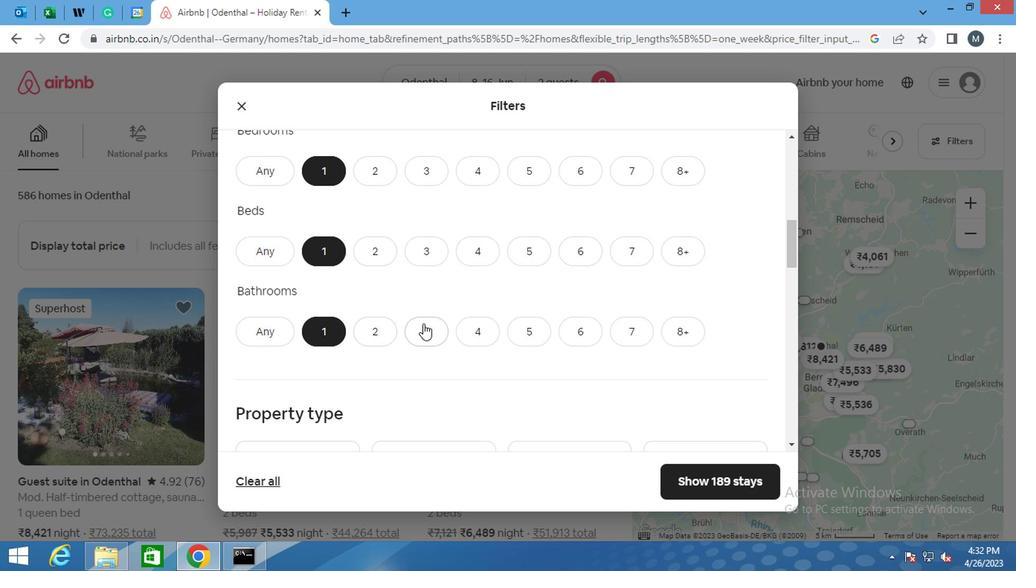 
Action: Mouse scrolled (424, 317) with delta (0, 0)
Screenshot: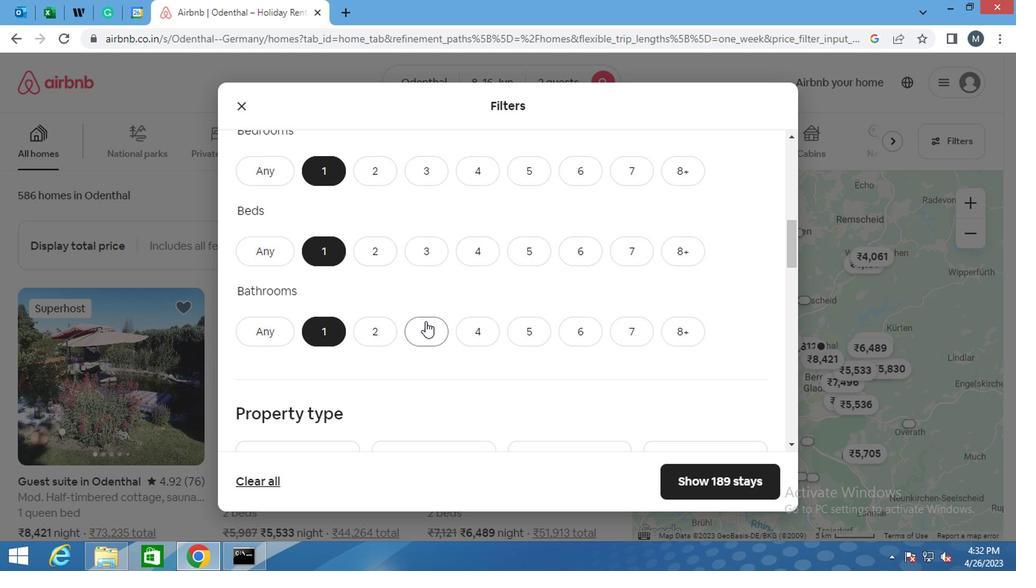 
Action: Mouse moved to (299, 346)
Screenshot: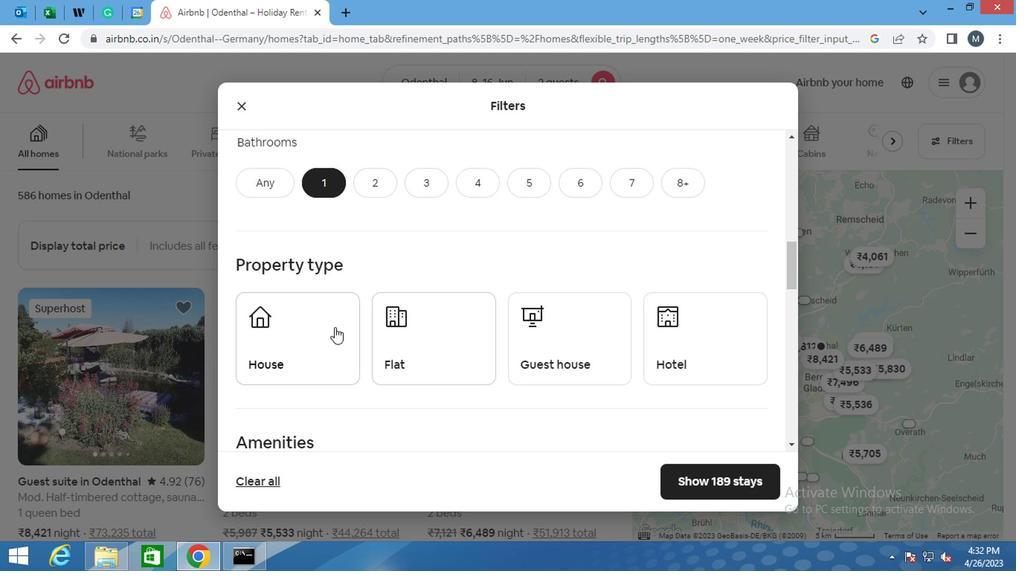 
Action: Mouse pressed left at (299, 346)
Screenshot: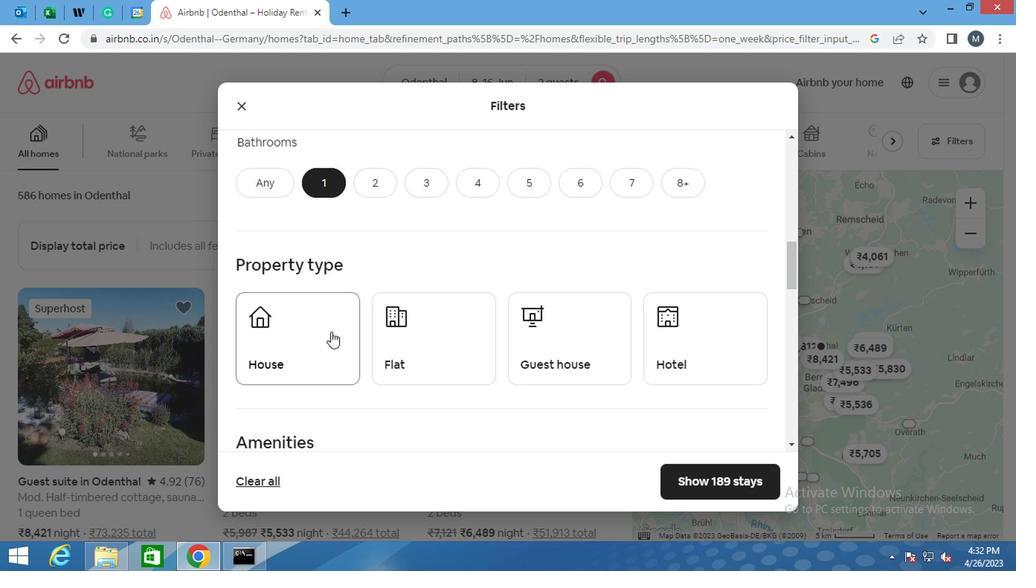 
Action: Mouse moved to (384, 335)
Screenshot: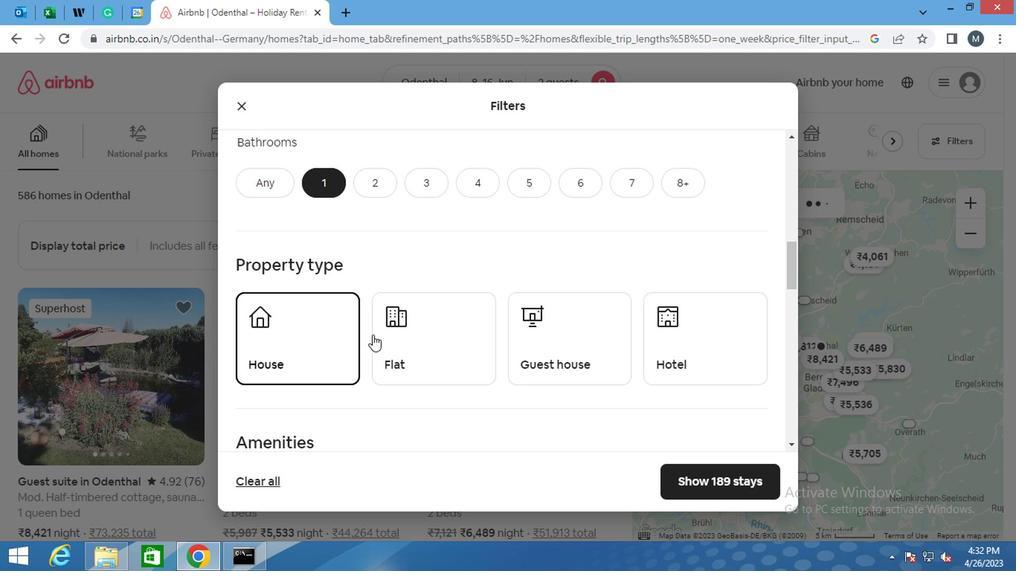 
Action: Mouse pressed left at (384, 335)
Screenshot: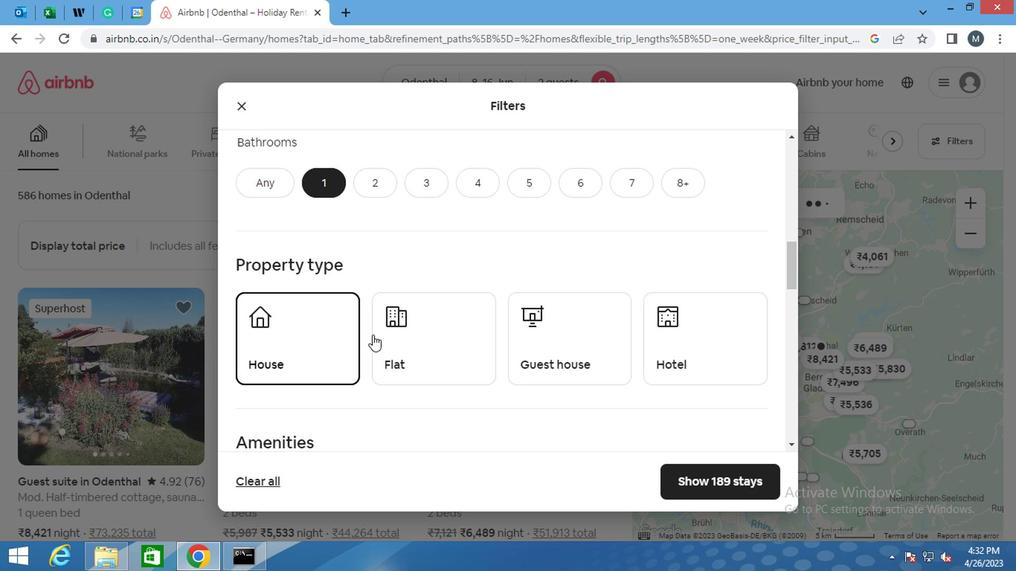 
Action: Mouse moved to (556, 338)
Screenshot: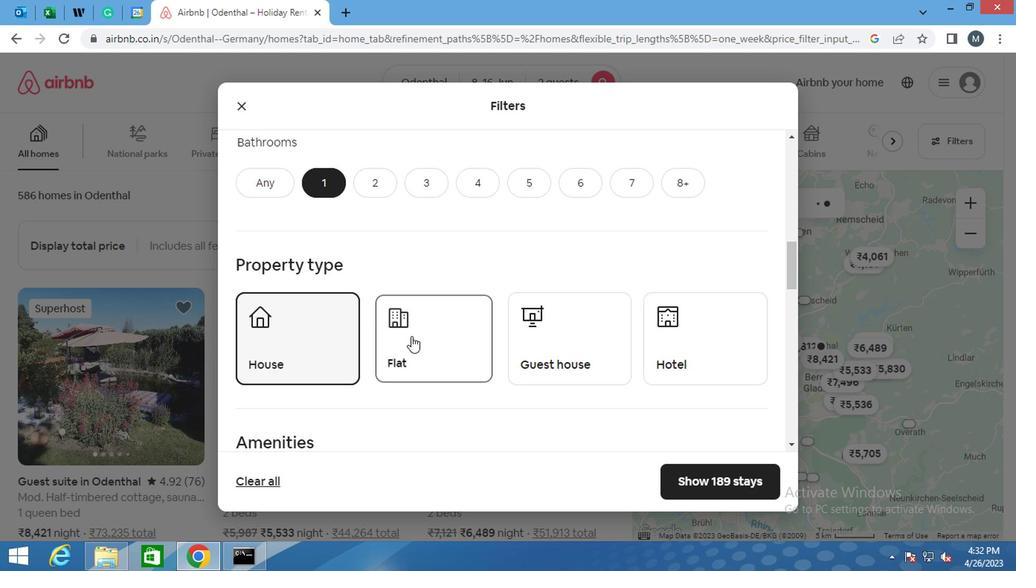 
Action: Mouse pressed left at (556, 338)
Screenshot: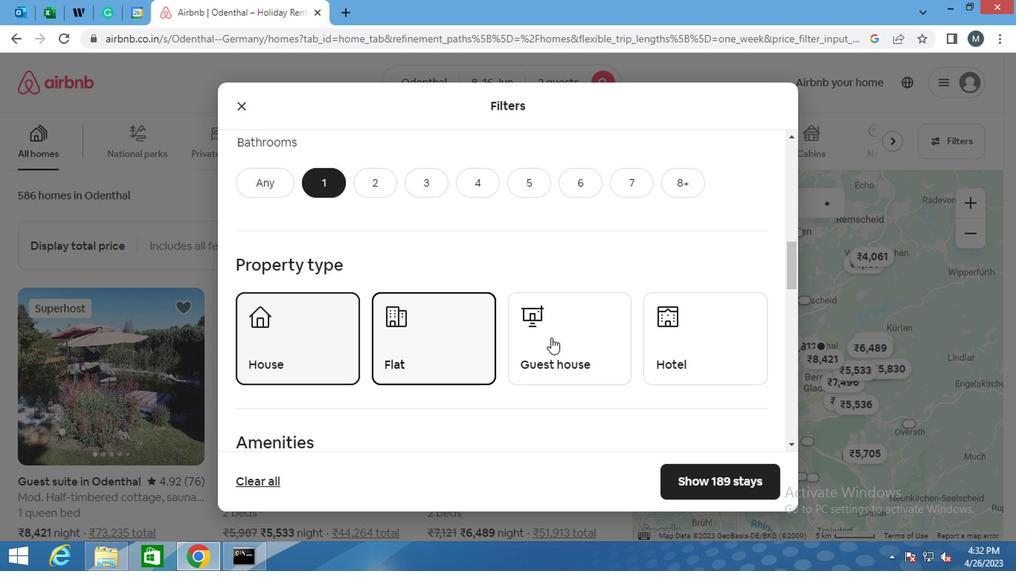 
Action: Mouse moved to (656, 337)
Screenshot: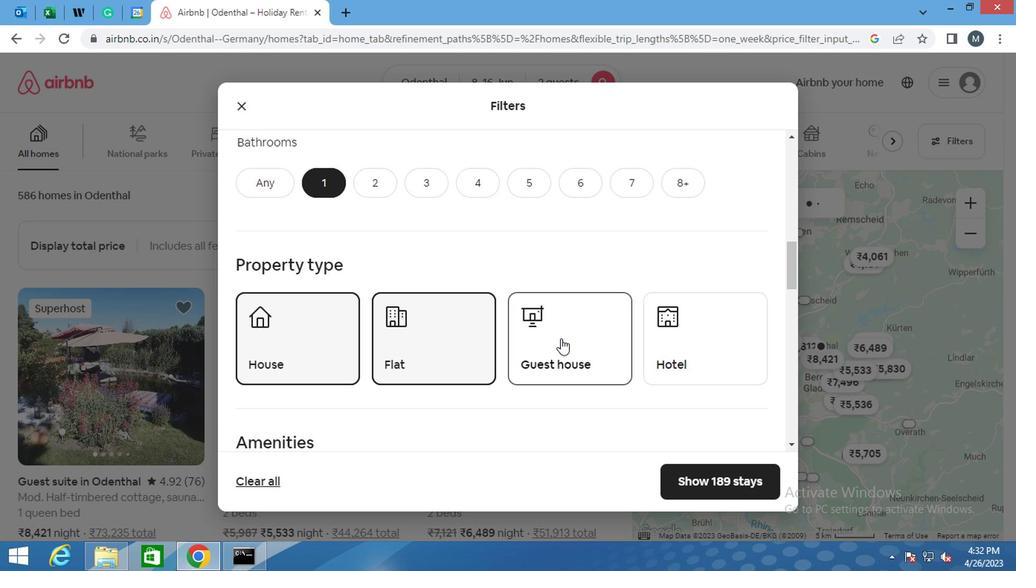 
Action: Mouse pressed left at (656, 337)
Screenshot: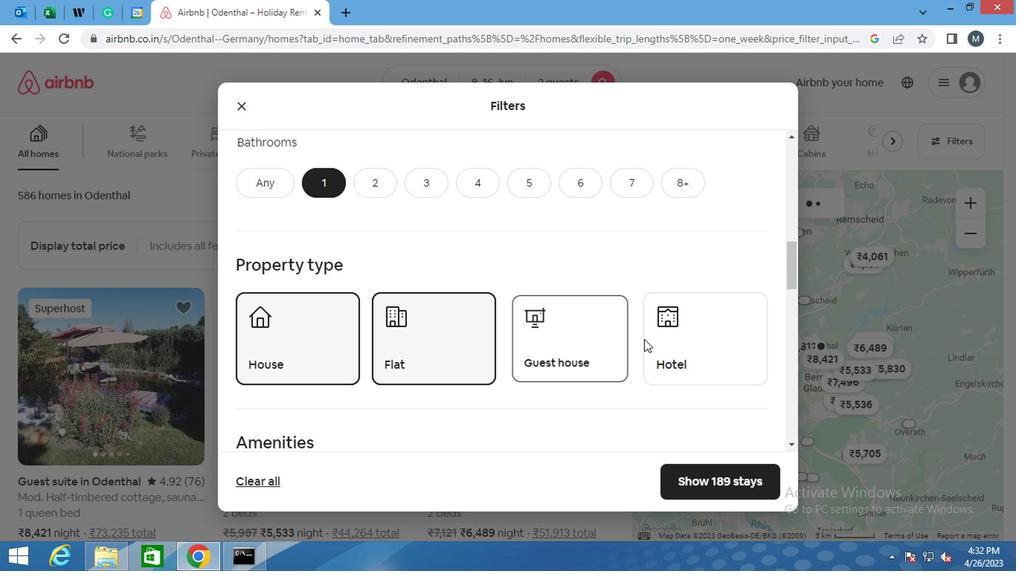 
Action: Mouse moved to (311, 354)
Screenshot: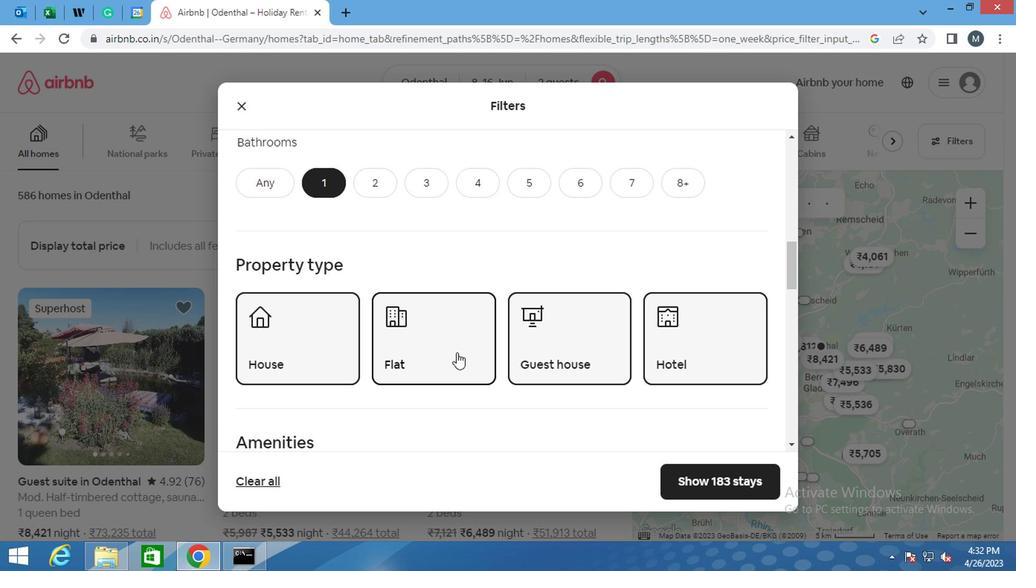 
Action: Mouse scrolled (311, 353) with delta (0, 0)
Screenshot: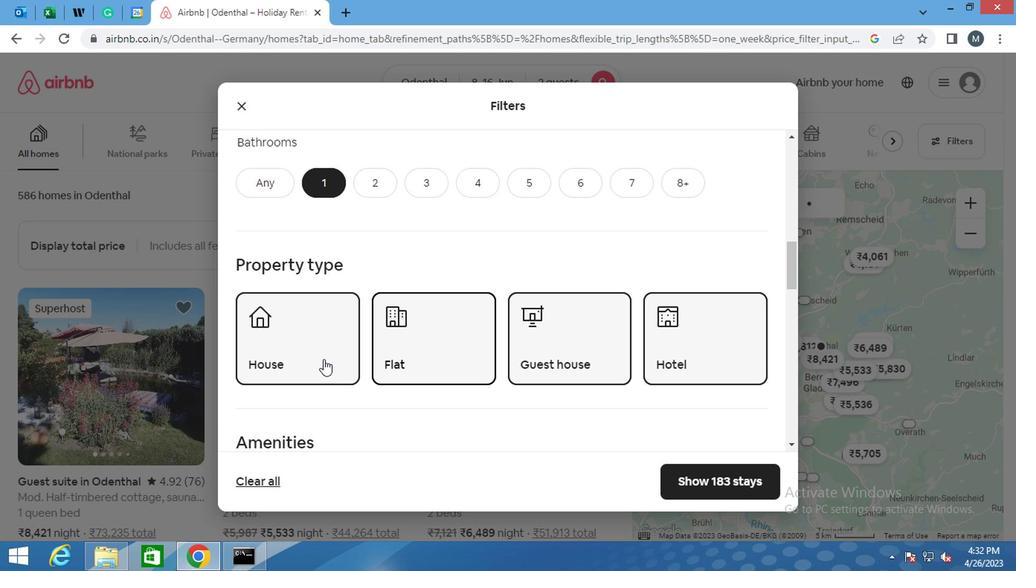 
Action: Mouse scrolled (311, 353) with delta (0, 0)
Screenshot: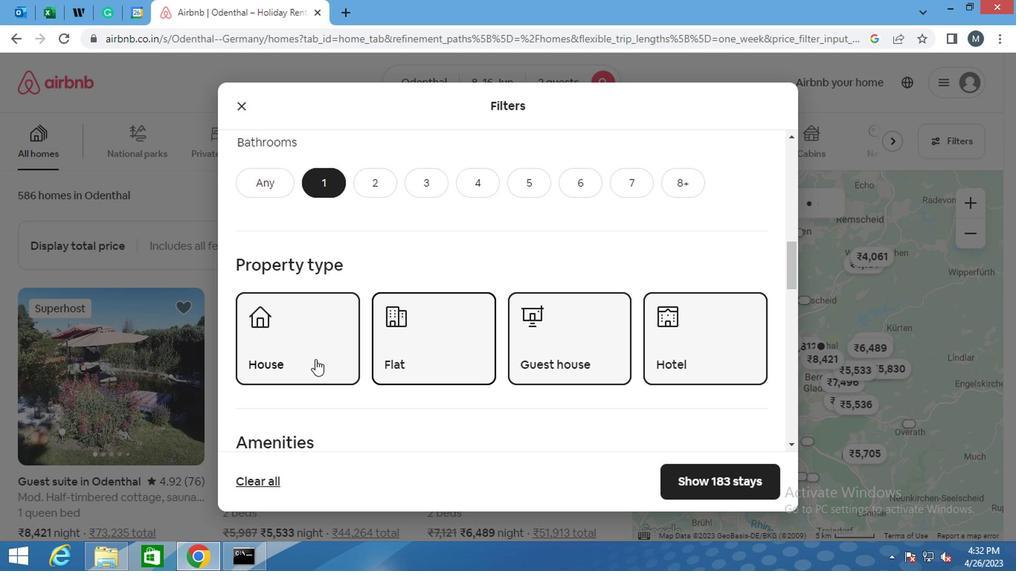 
Action: Mouse moved to (310, 350)
Screenshot: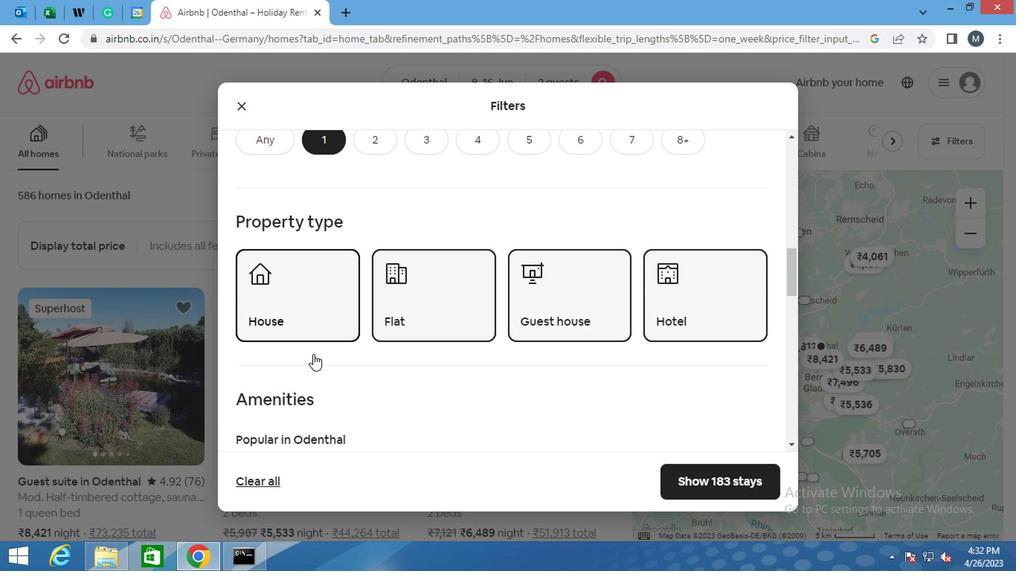 
Action: Mouse scrolled (310, 349) with delta (0, 0)
Screenshot: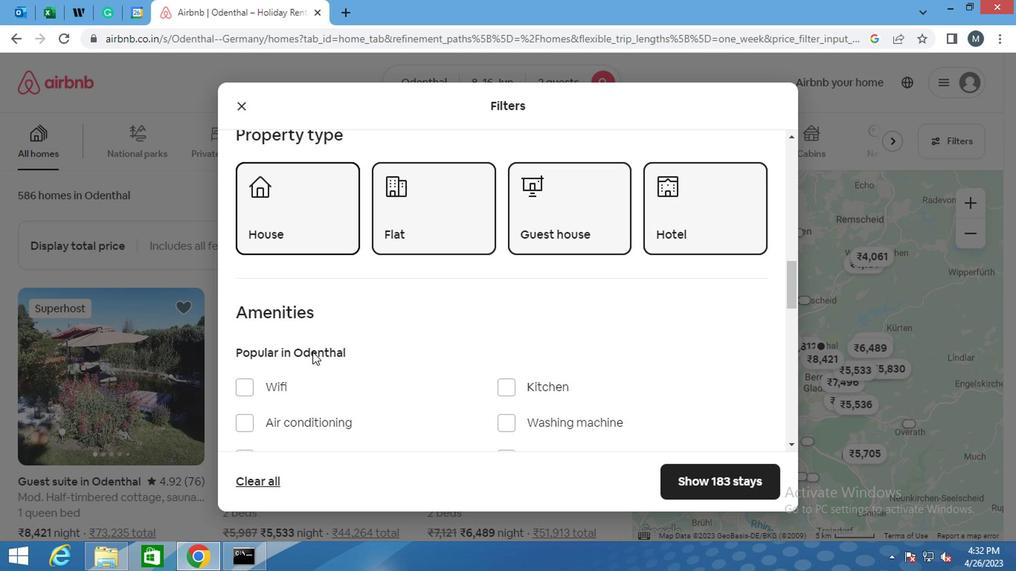 
Action: Mouse scrolled (310, 349) with delta (0, 0)
Screenshot: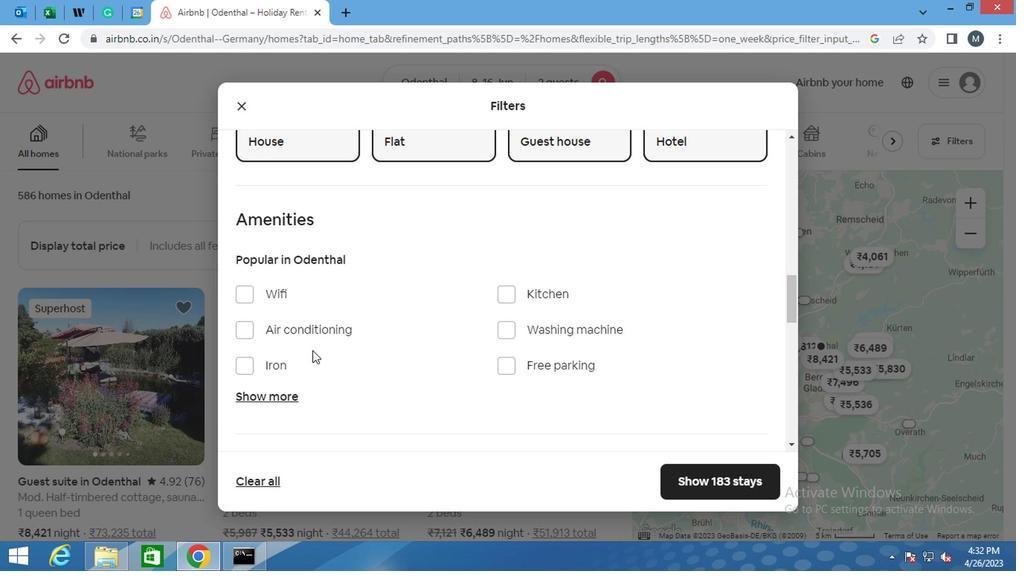 
Action: Mouse moved to (239, 217)
Screenshot: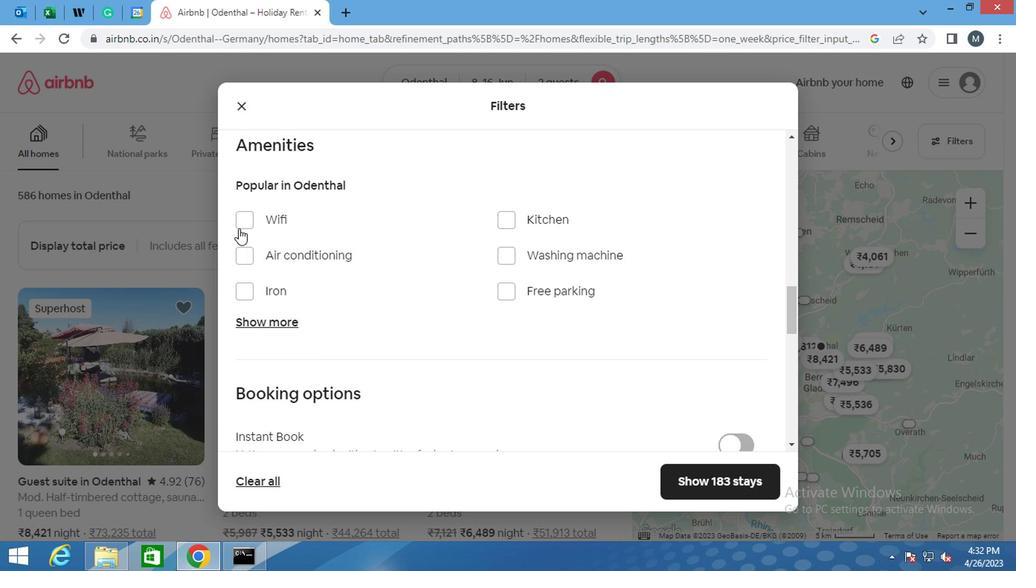 
Action: Mouse pressed left at (239, 217)
Screenshot: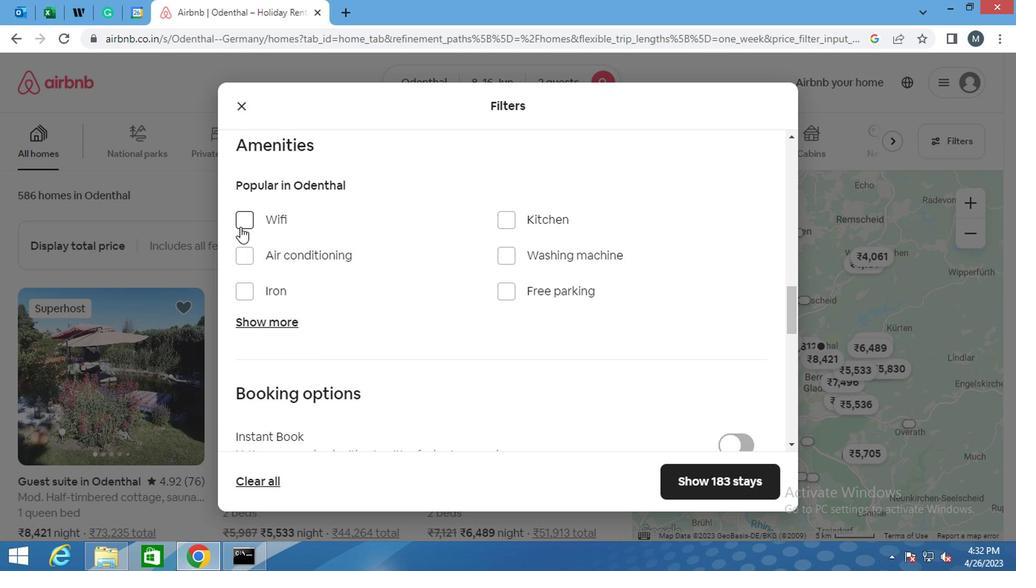 
Action: Mouse moved to (495, 255)
Screenshot: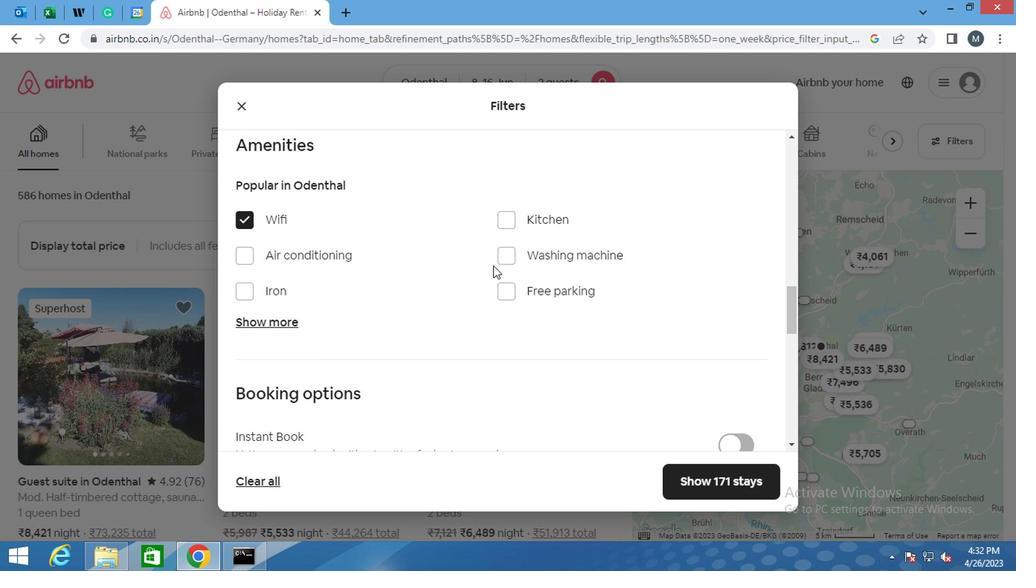 
Action: Mouse pressed left at (495, 255)
Screenshot: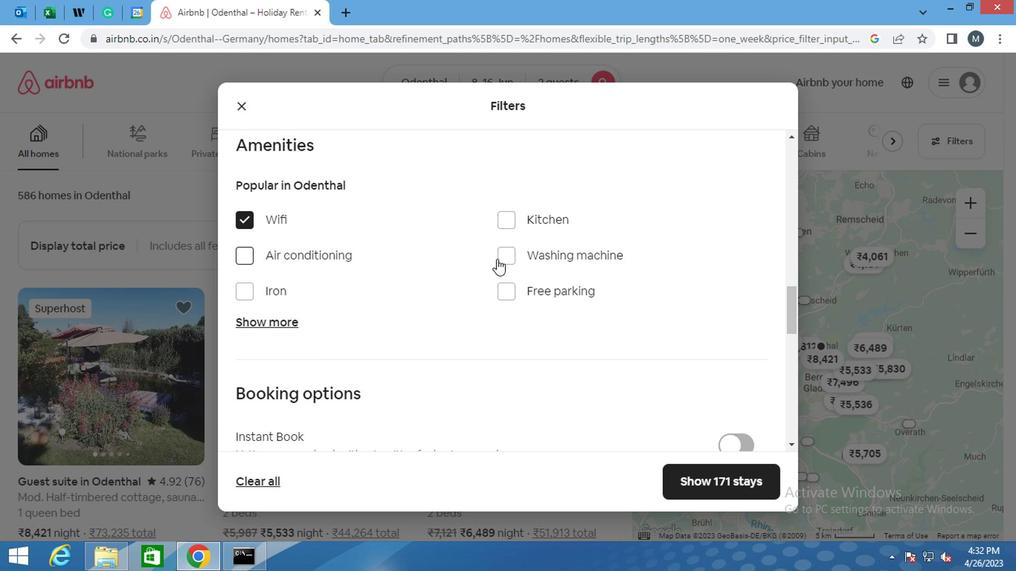 
Action: Mouse moved to (360, 273)
Screenshot: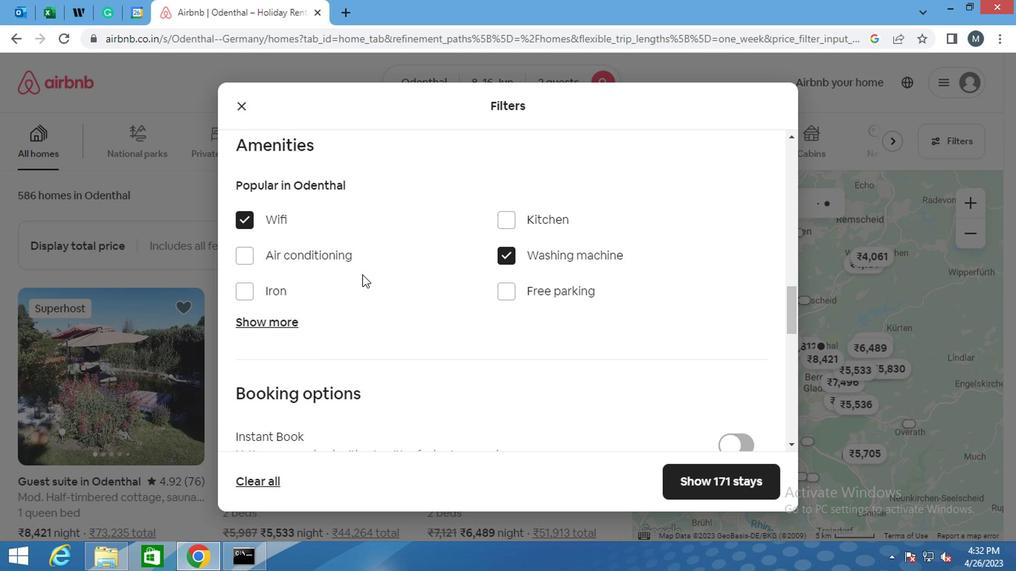 
Action: Mouse scrolled (360, 273) with delta (0, 0)
Screenshot: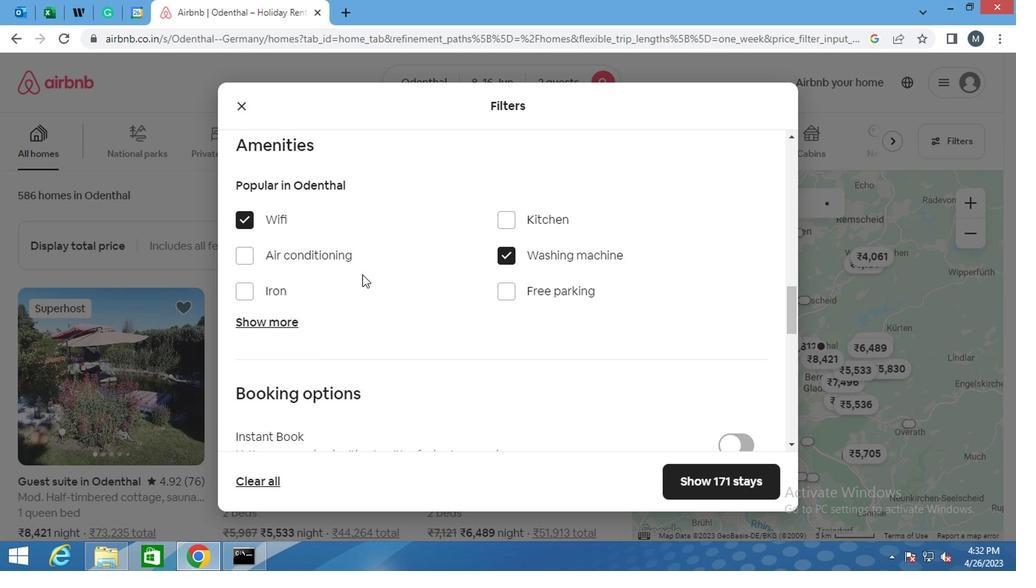 
Action: Mouse scrolled (360, 273) with delta (0, 0)
Screenshot: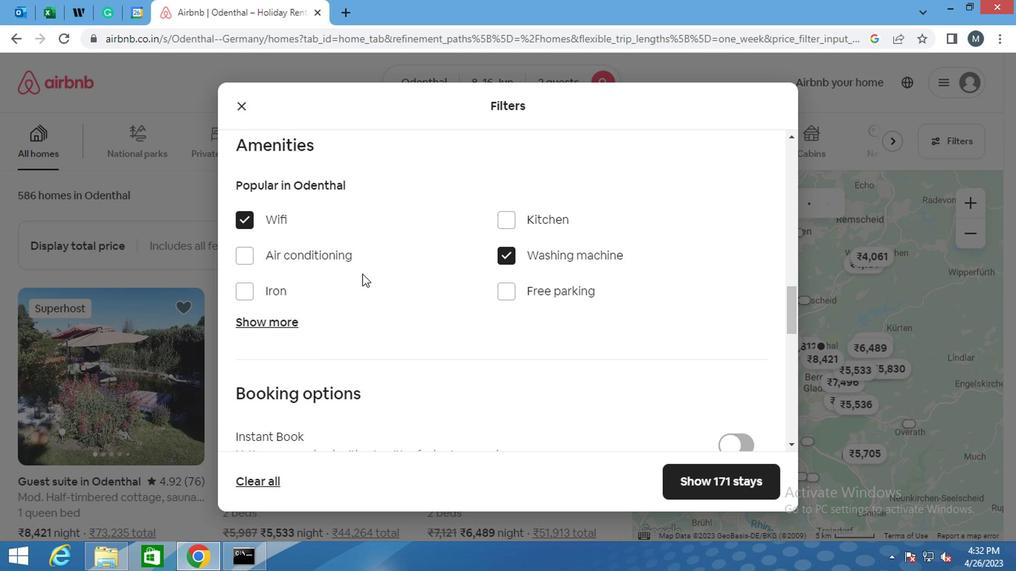 
Action: Mouse moved to (360, 271)
Screenshot: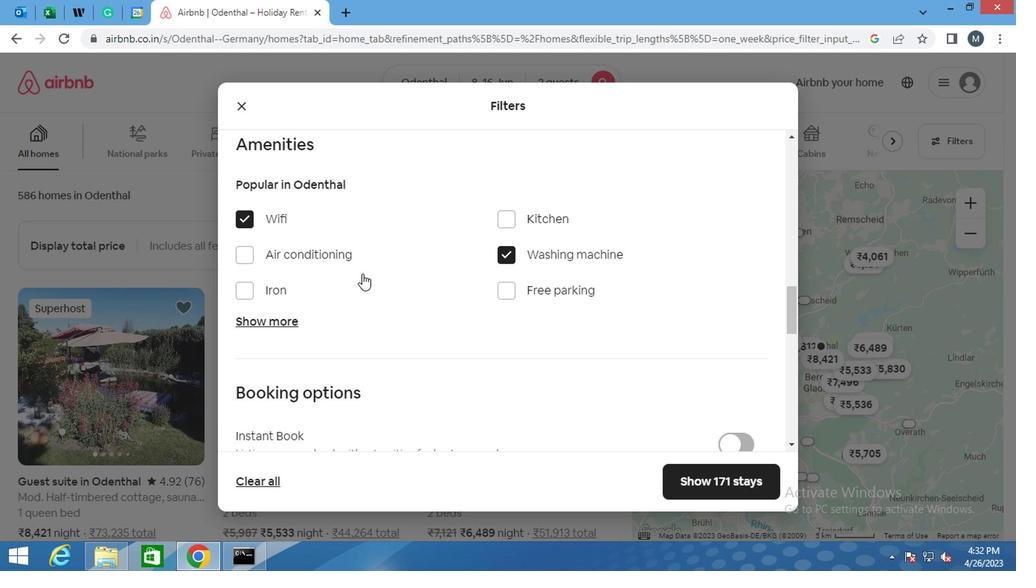 
Action: Mouse scrolled (360, 270) with delta (0, -1)
Screenshot: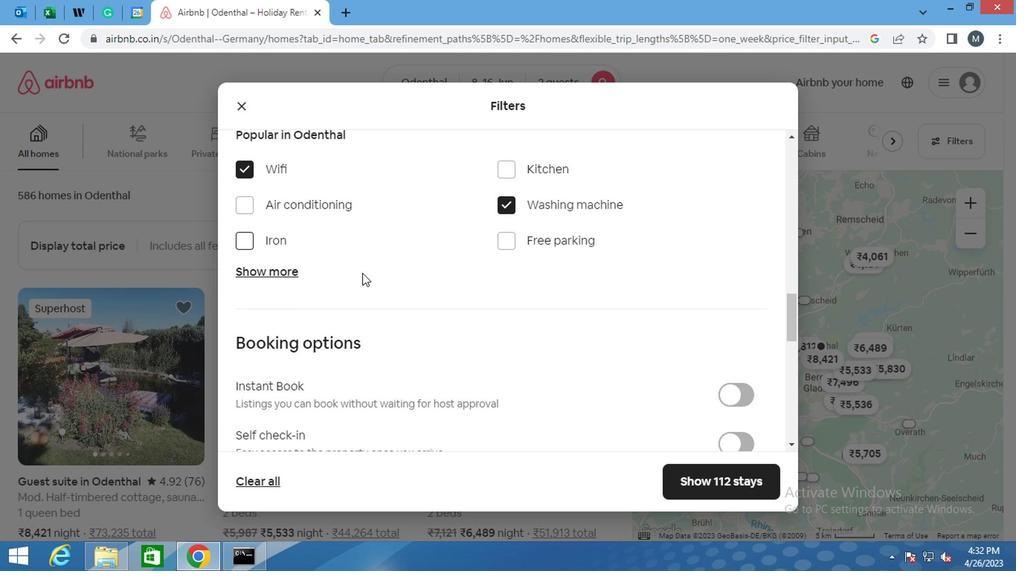 
Action: Mouse moved to (360, 270)
Screenshot: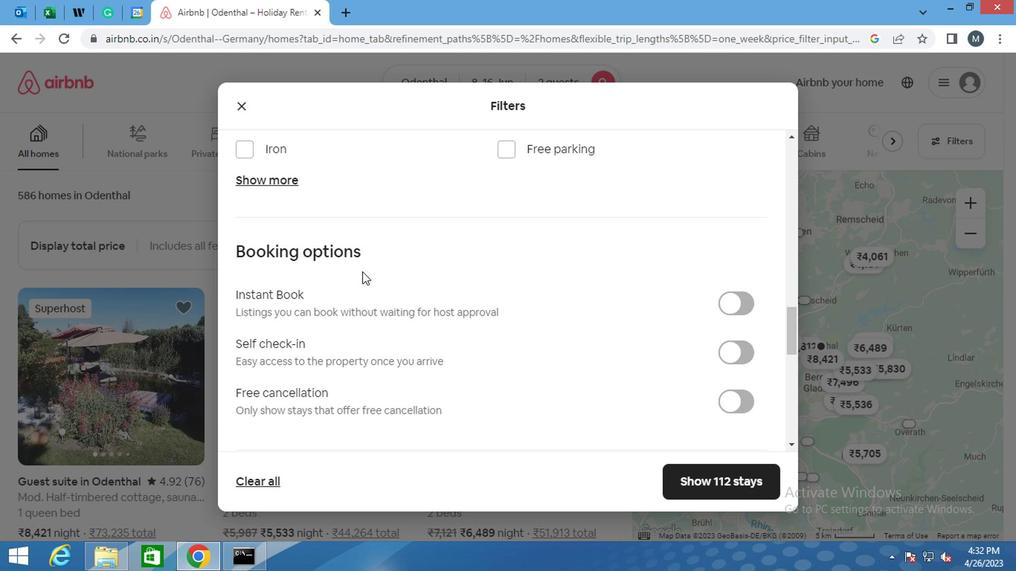 
Action: Mouse scrolled (360, 269) with delta (0, 0)
Screenshot: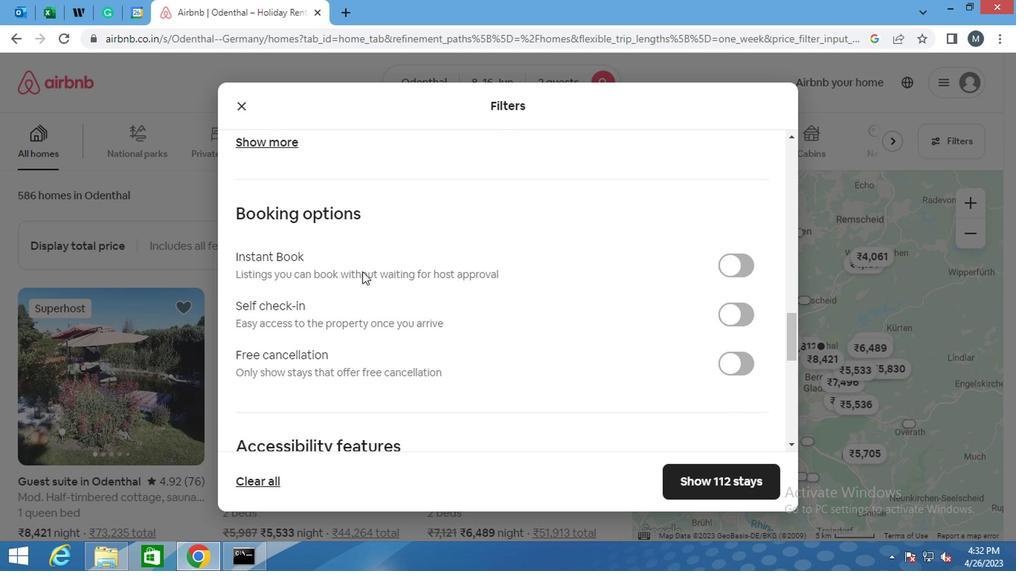 
Action: Mouse moved to (334, 286)
Screenshot: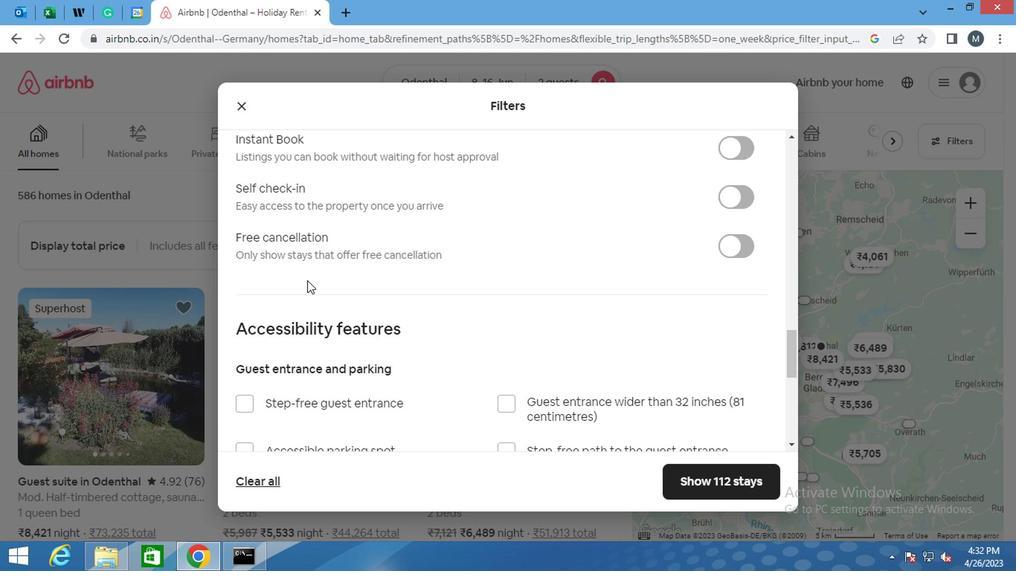 
Action: Mouse scrolled (334, 285) with delta (0, 0)
Screenshot: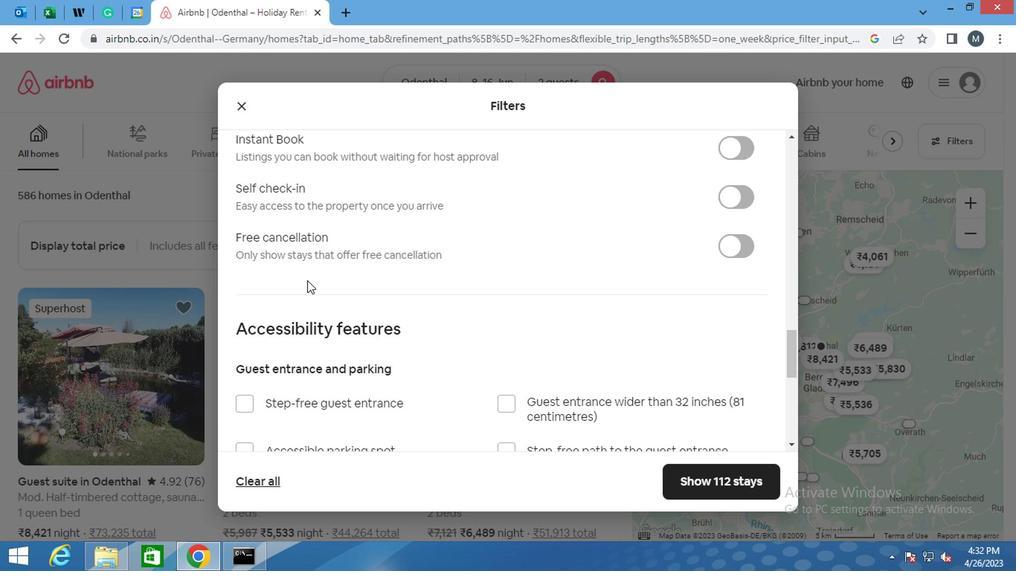 
Action: Mouse moved to (343, 283)
Screenshot: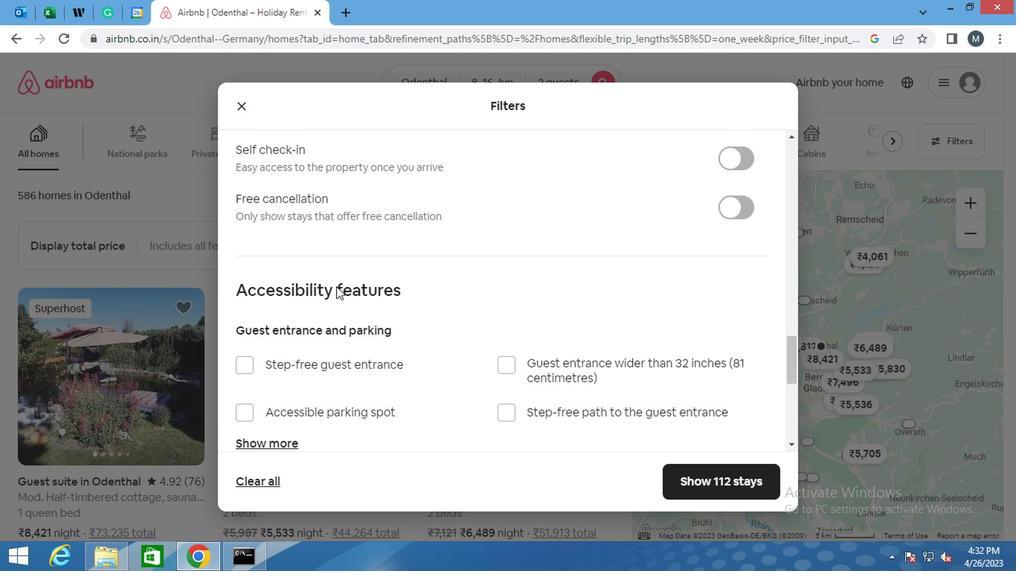 
Action: Mouse scrolled (343, 284) with delta (0, 1)
Screenshot: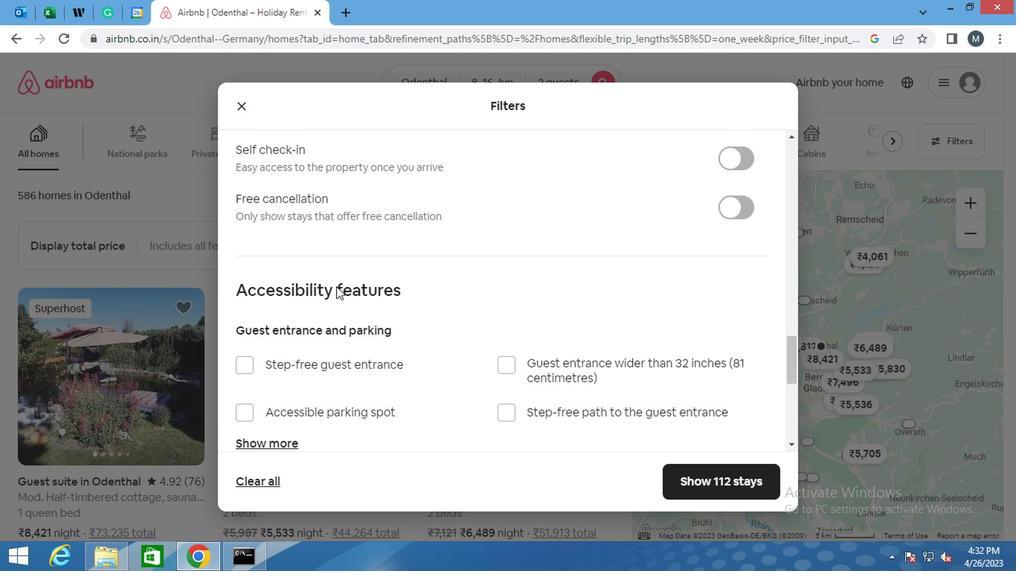 
Action: Mouse moved to (343, 282)
Screenshot: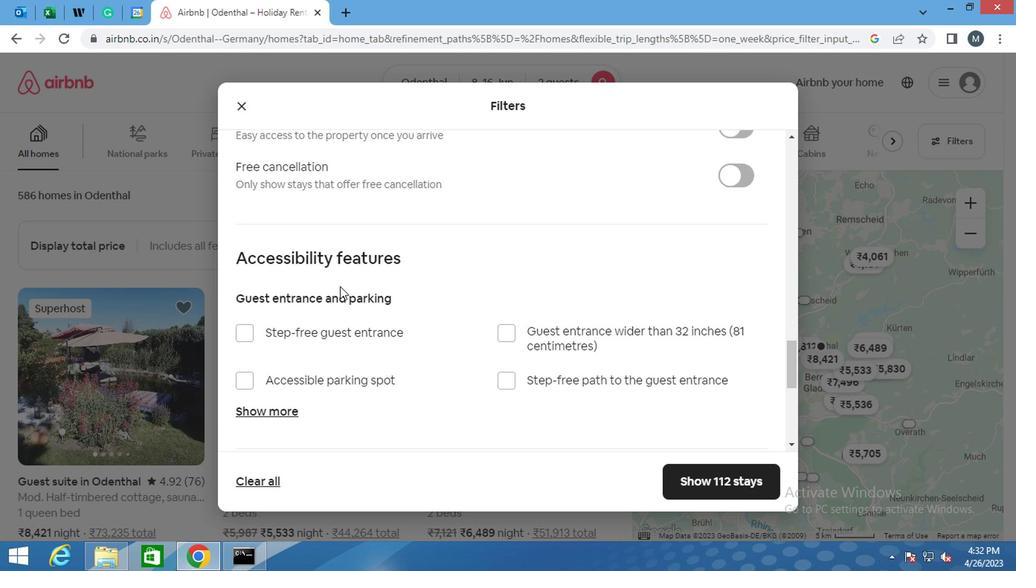 
Action: Mouse scrolled (343, 283) with delta (0, 0)
Screenshot: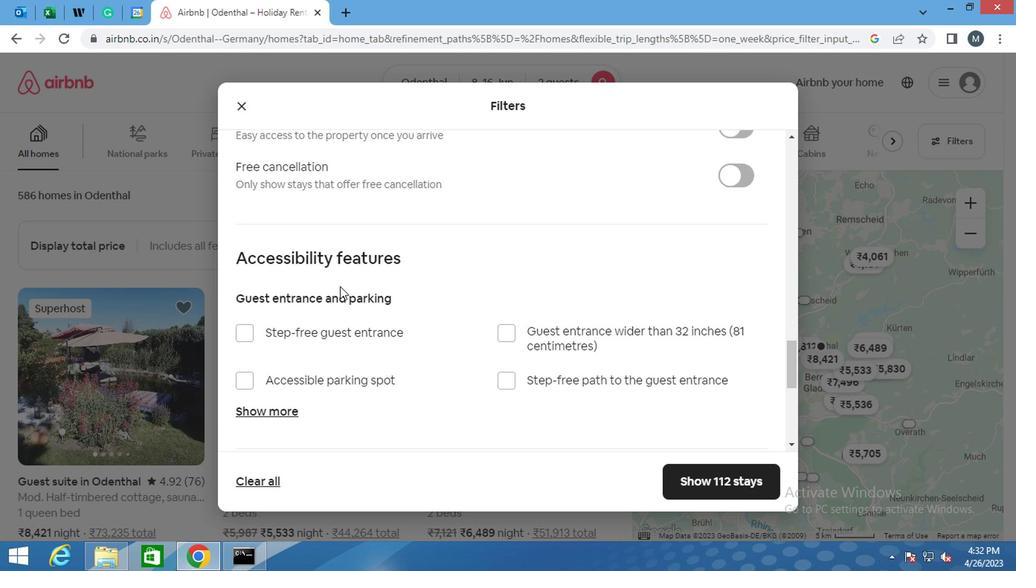 
Action: Mouse moved to (724, 276)
Screenshot: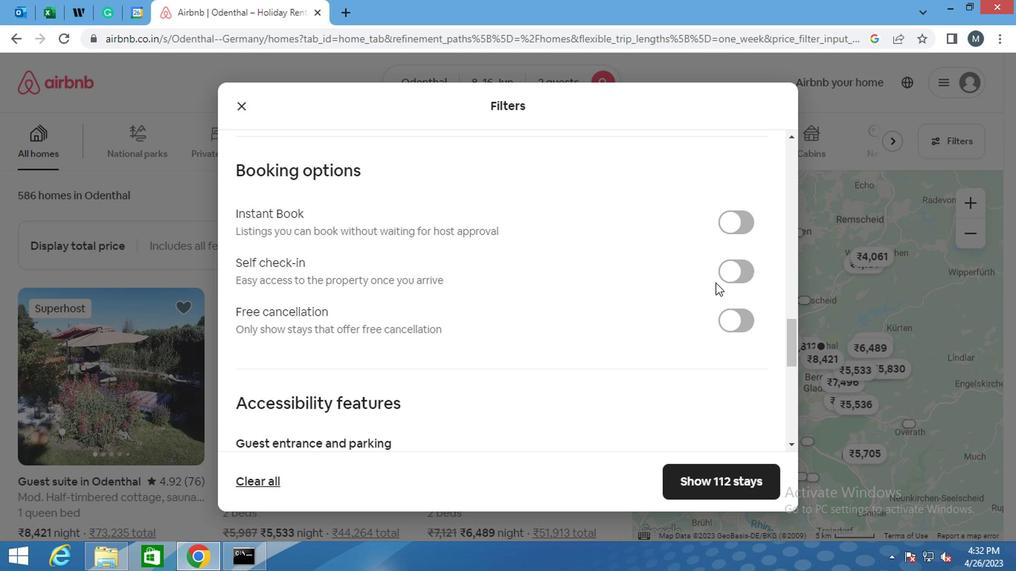 
Action: Mouse pressed left at (724, 276)
Screenshot: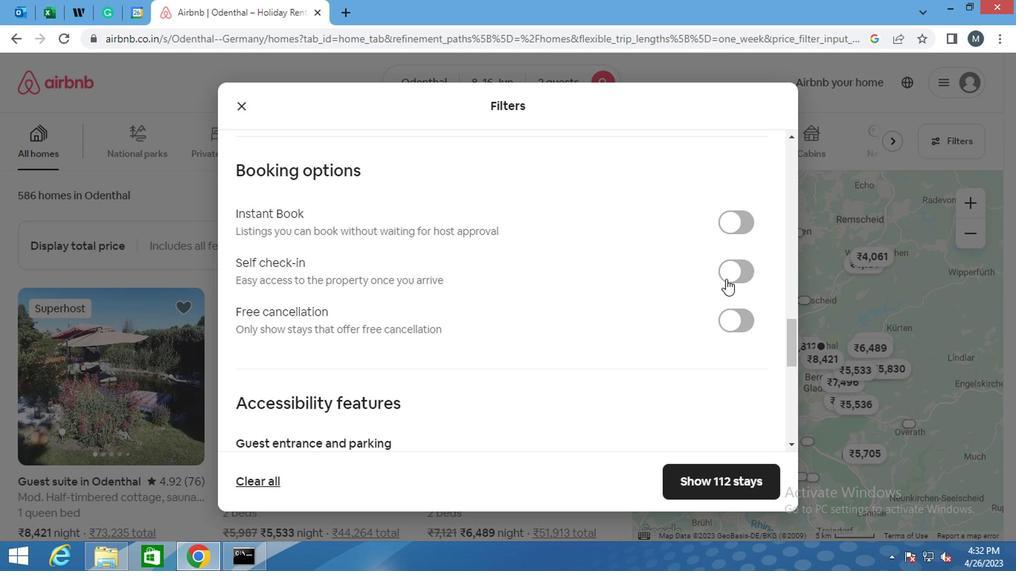 
Action: Mouse moved to (524, 332)
Screenshot: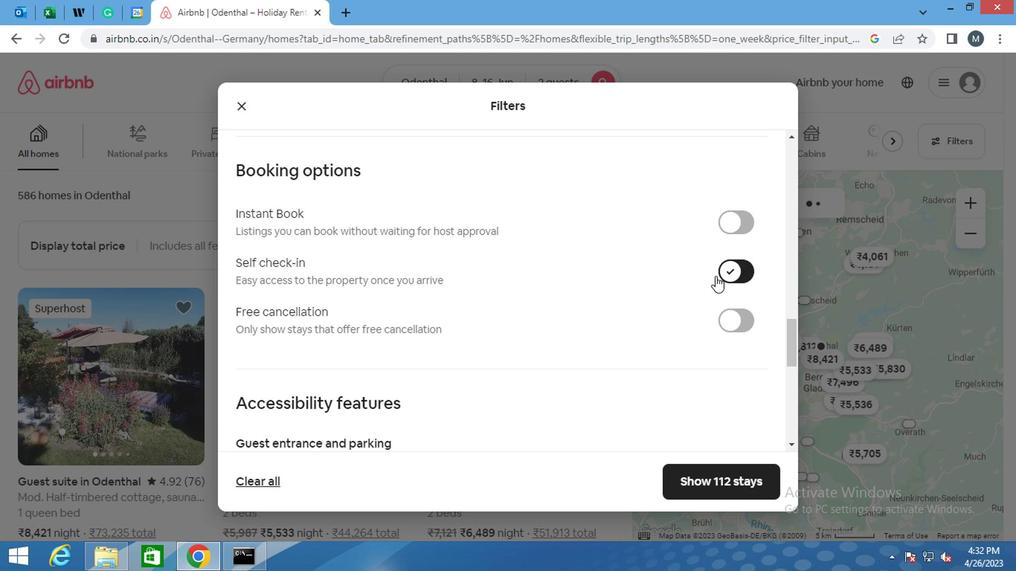 
Action: Mouse scrolled (524, 331) with delta (0, -1)
Screenshot: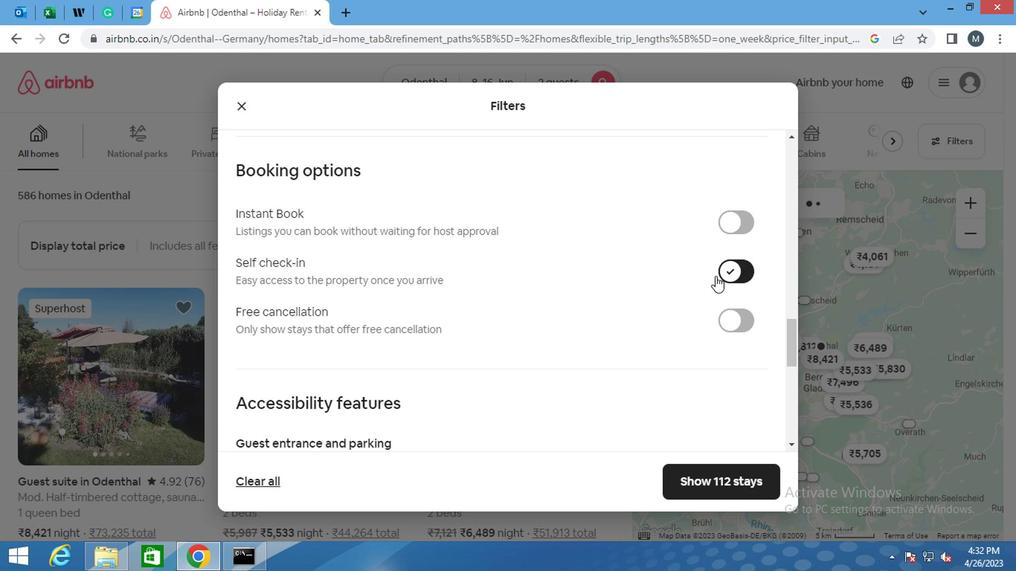 
Action: Mouse moved to (503, 342)
Screenshot: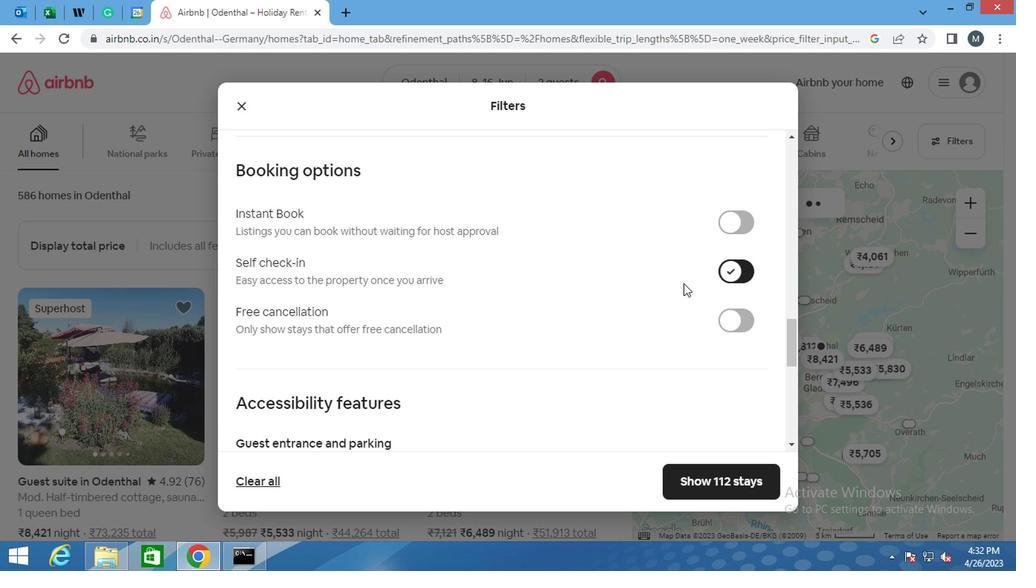
Action: Mouse scrolled (503, 342) with delta (0, 0)
Screenshot: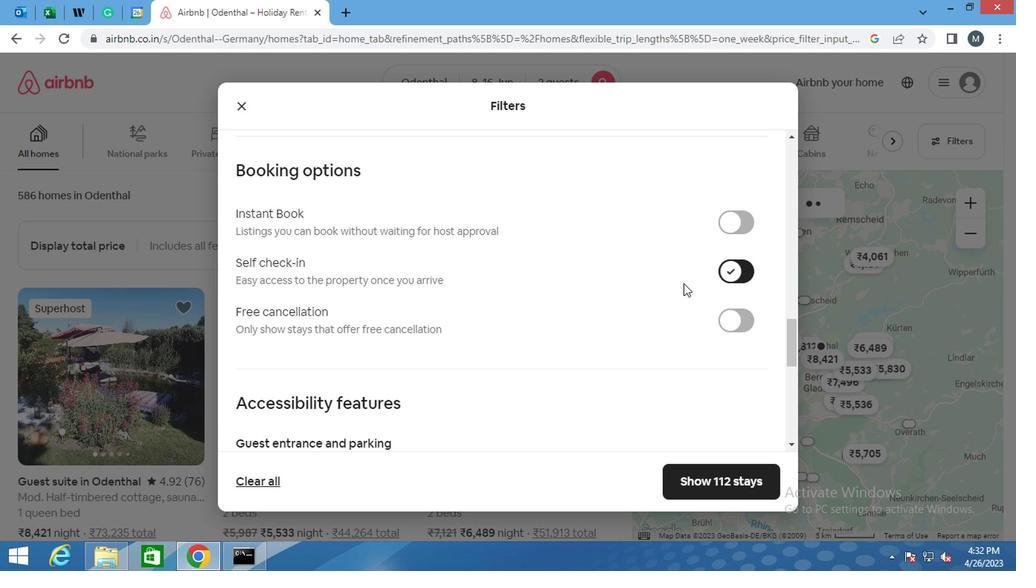 
Action: Mouse moved to (494, 347)
Screenshot: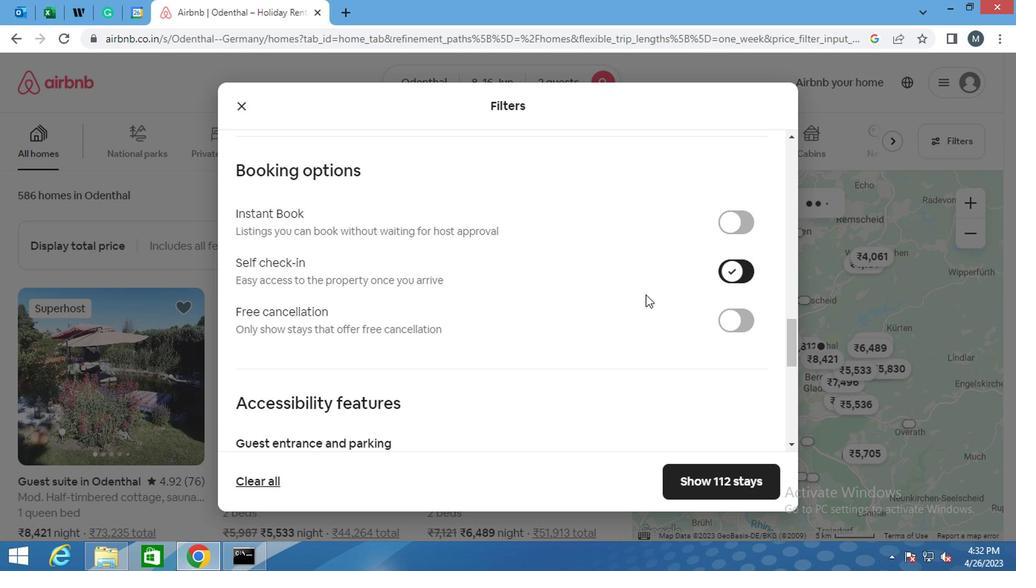 
Action: Mouse scrolled (494, 346) with delta (0, -1)
Screenshot: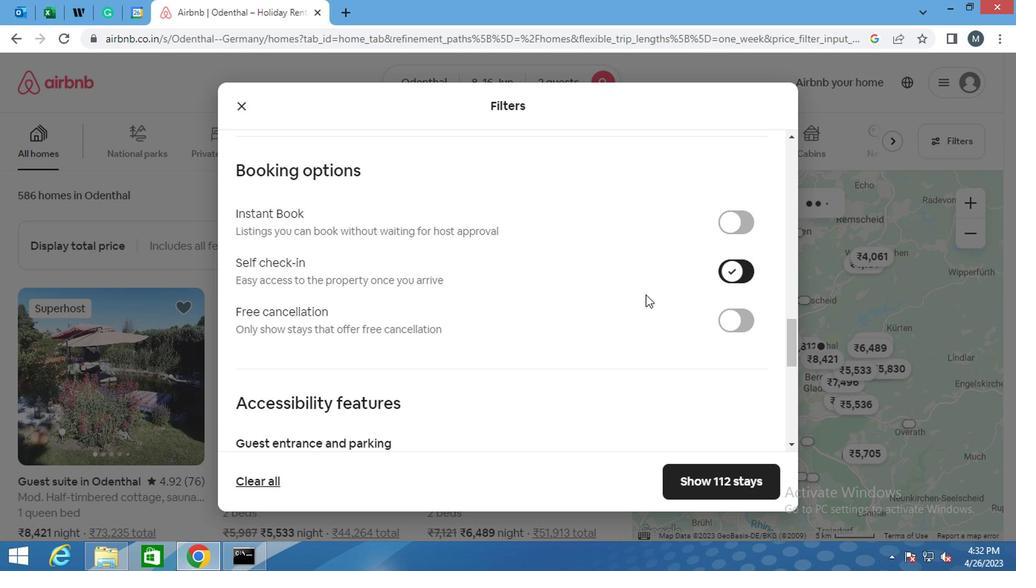 
Action: Mouse moved to (481, 351)
Screenshot: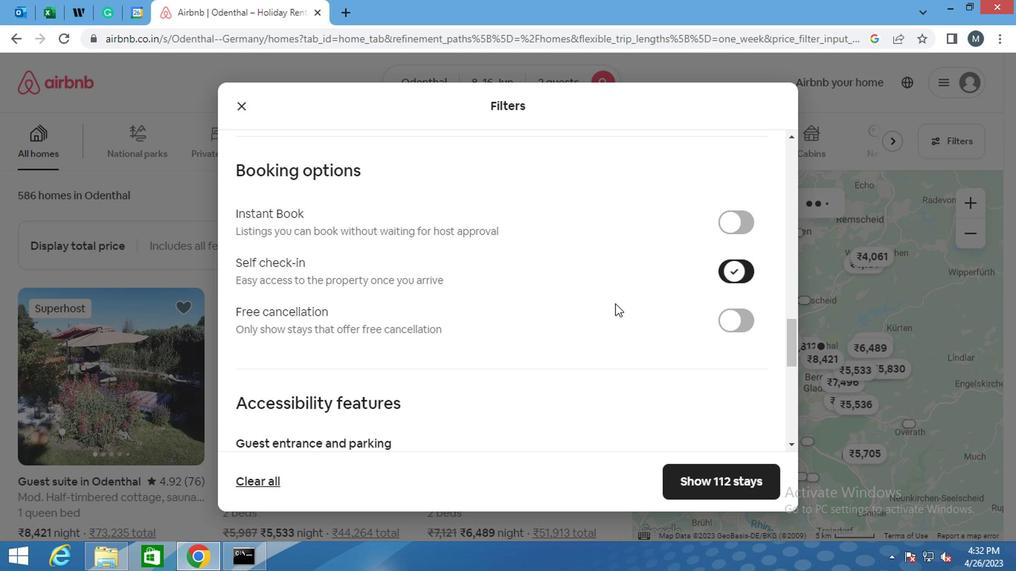 
Action: Mouse scrolled (481, 350) with delta (0, -1)
Screenshot: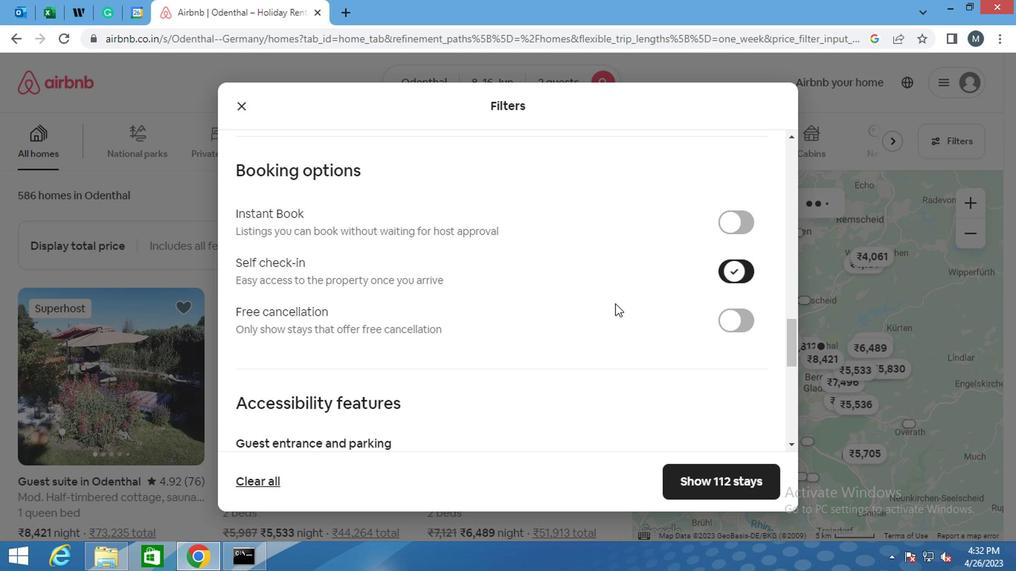 
Action: Mouse moved to (337, 368)
Screenshot: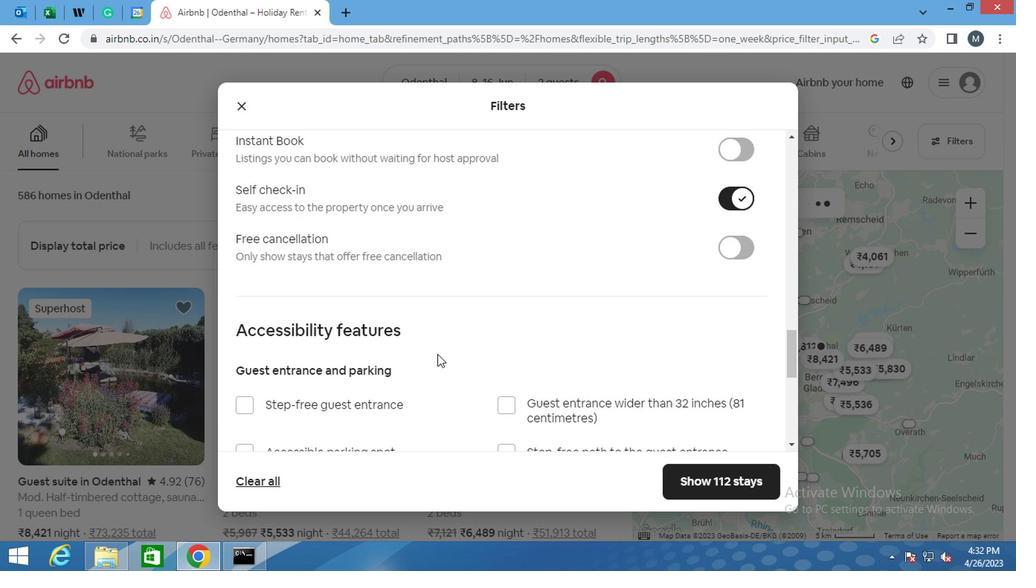 
Action: Mouse scrolled (337, 367) with delta (0, 0)
Screenshot: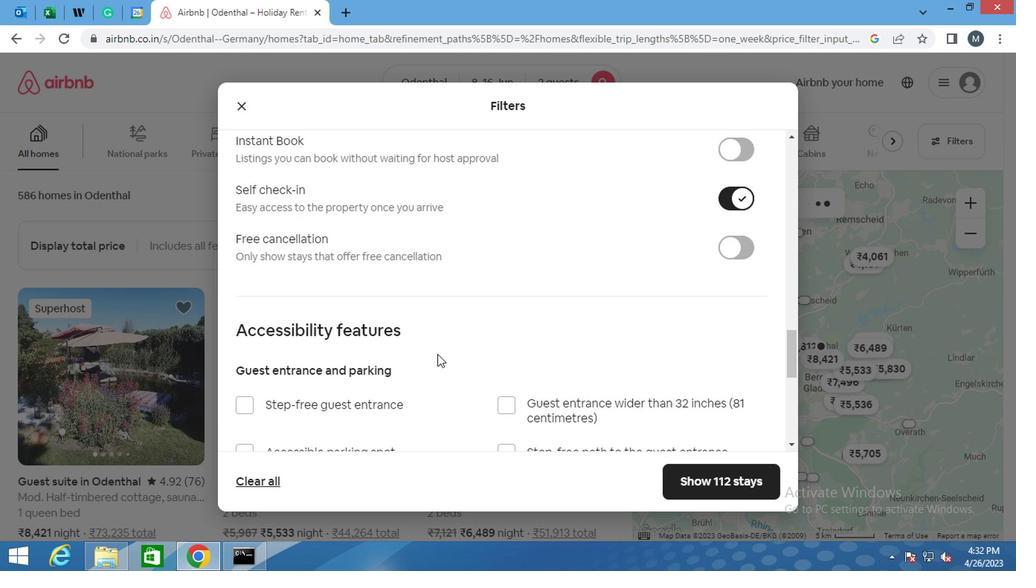 
Action: Mouse scrolled (337, 367) with delta (0, 0)
Screenshot: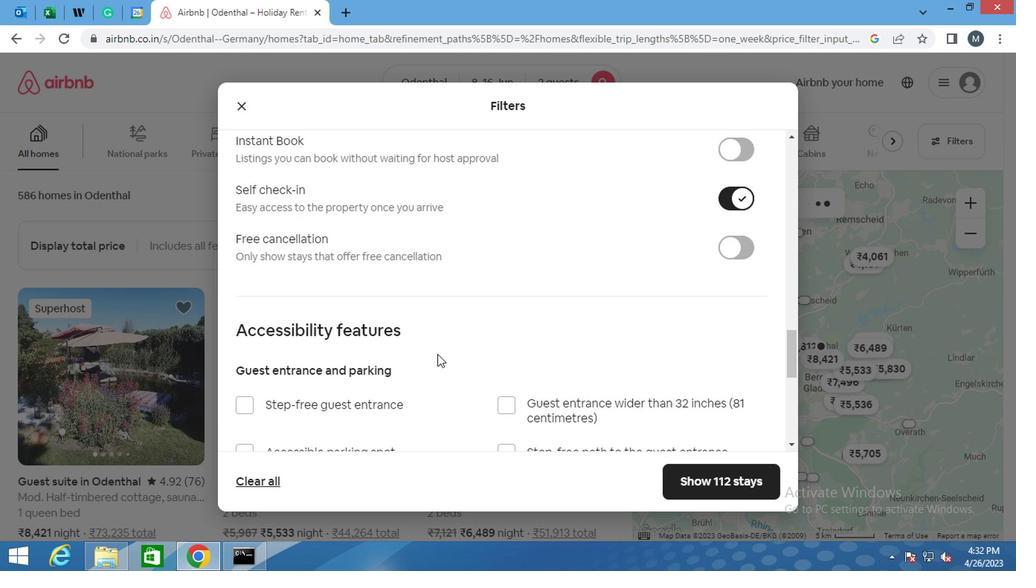 
Action: Mouse scrolled (337, 367) with delta (0, 0)
Screenshot: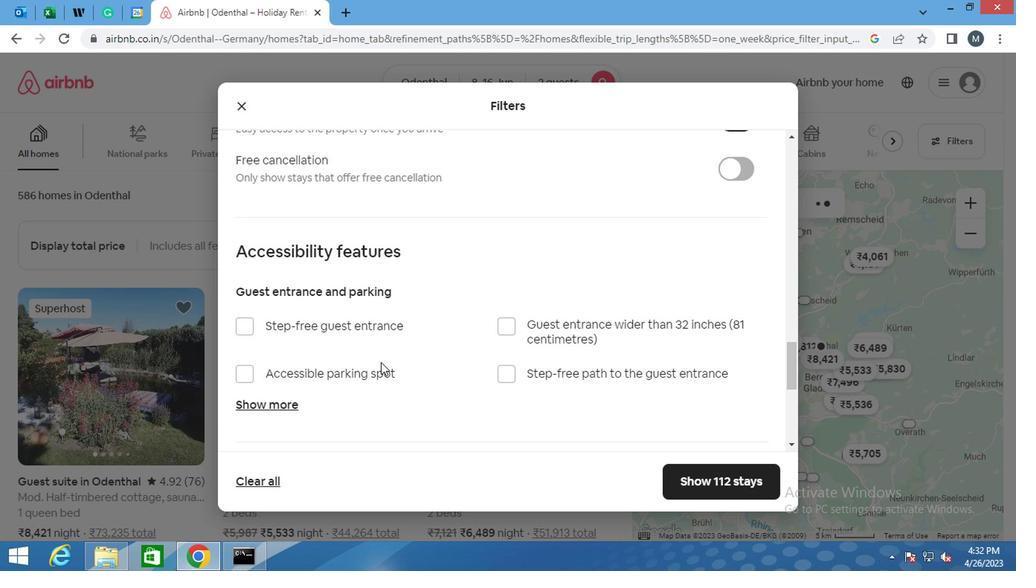 
Action: Mouse moved to (336, 371)
Screenshot: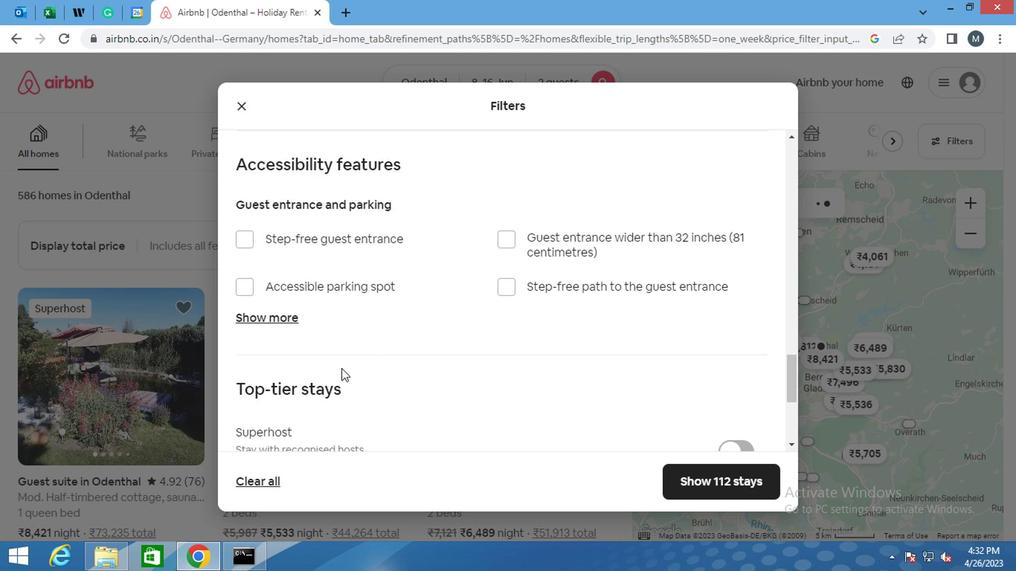 
Action: Mouse scrolled (336, 369) with delta (0, -1)
Screenshot: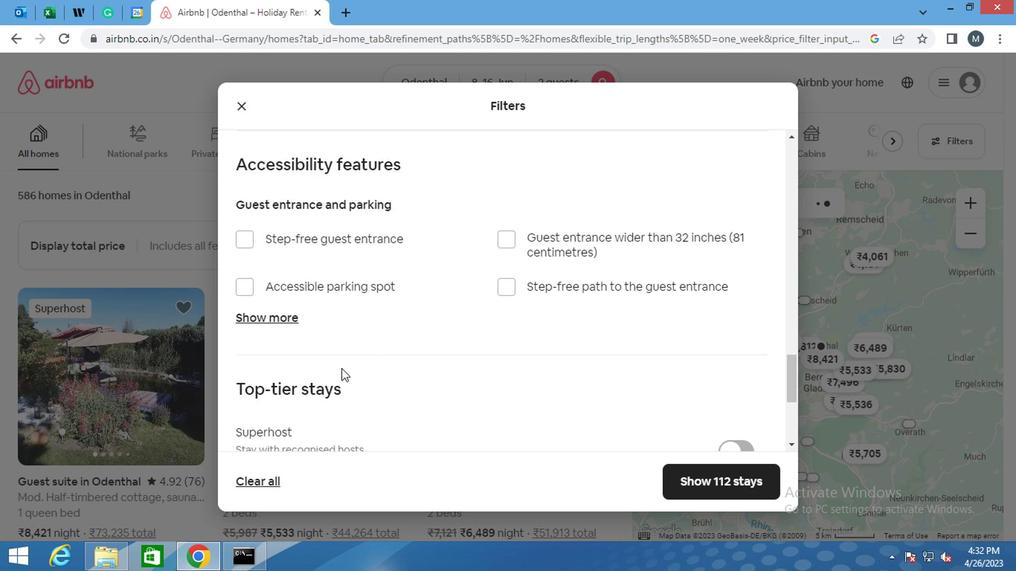 
Action: Mouse moved to (244, 351)
Screenshot: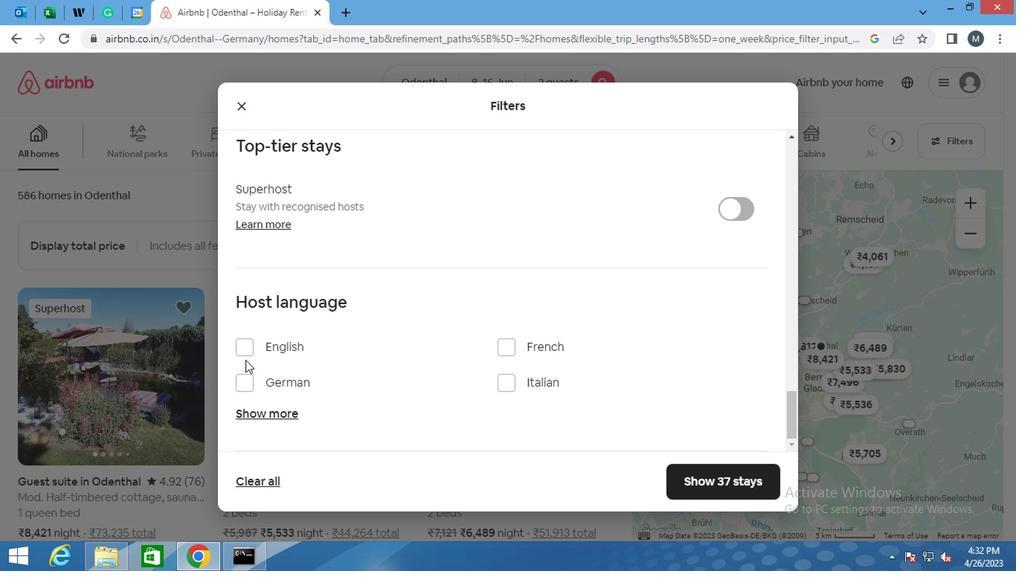 
Action: Mouse pressed left at (244, 351)
Screenshot: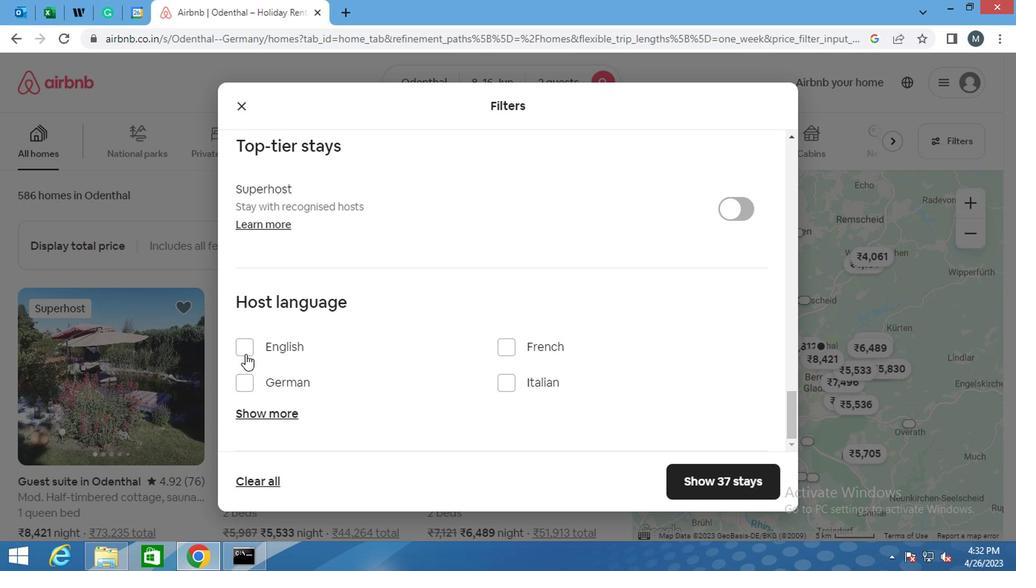 
Action: Mouse moved to (712, 478)
Screenshot: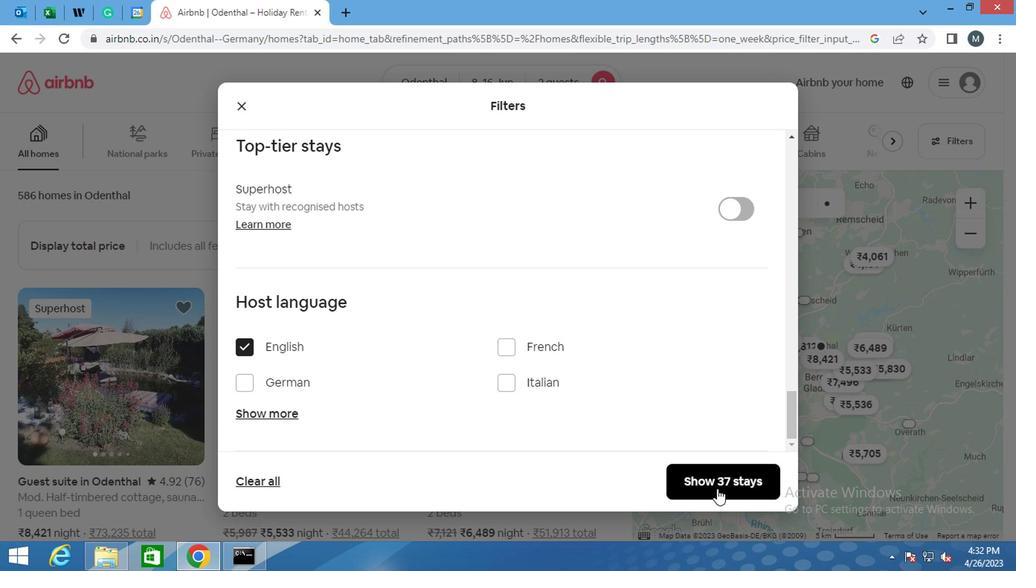 
Action: Mouse pressed left at (712, 478)
Screenshot: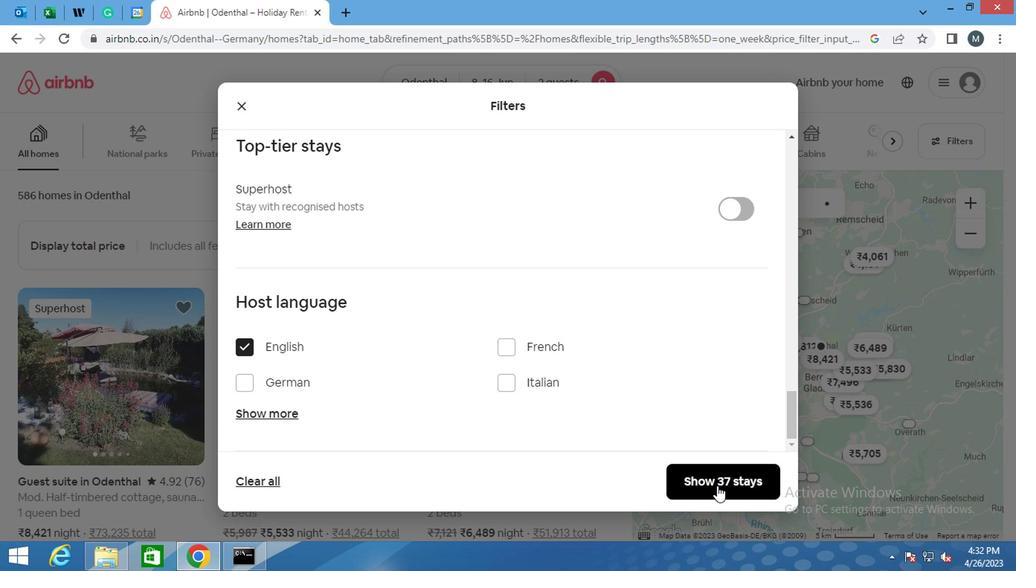 
Action: Mouse moved to (708, 477)
Screenshot: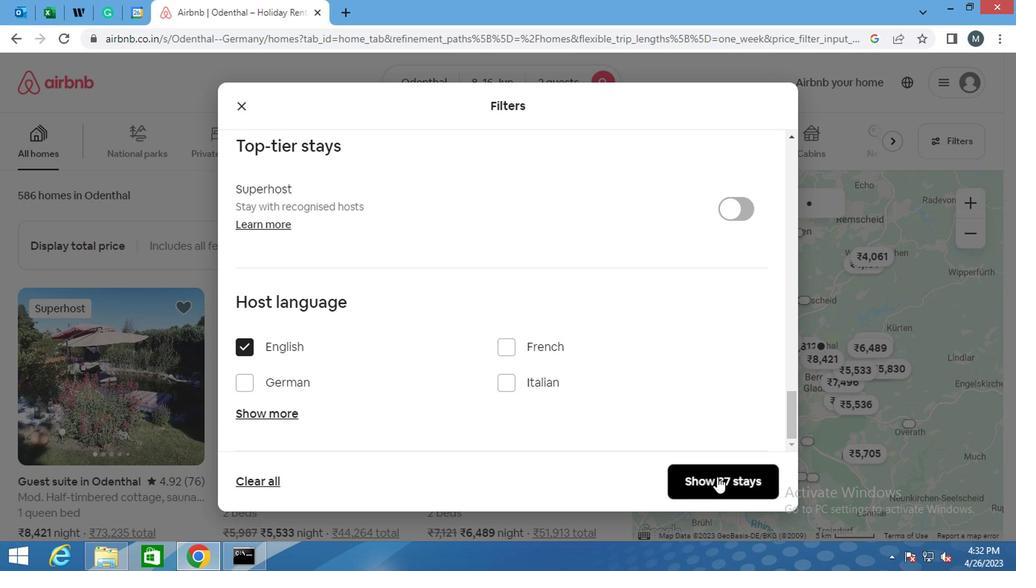 
